 Task: Look for space in Dombóvár, Hungary from 11th June, 2023 to 17th June, 2023 for 1 adult in price range Rs.5000 to Rs.12000. Place can be private room with 1  bedroom having 1 bed and 1 bathroom. Property type can be house, flat, guest house, hotel. Booking option can be shelf check-in. Required host language is English.
Action: Mouse moved to (480, 99)
Screenshot: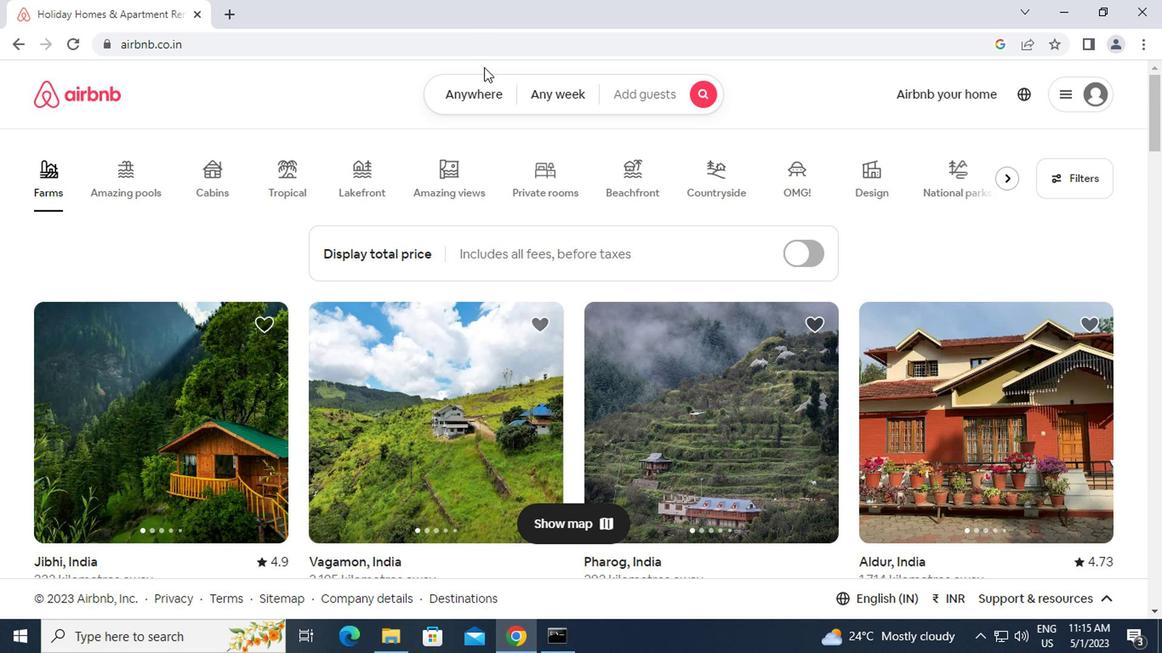 
Action: Mouse pressed left at (480, 99)
Screenshot: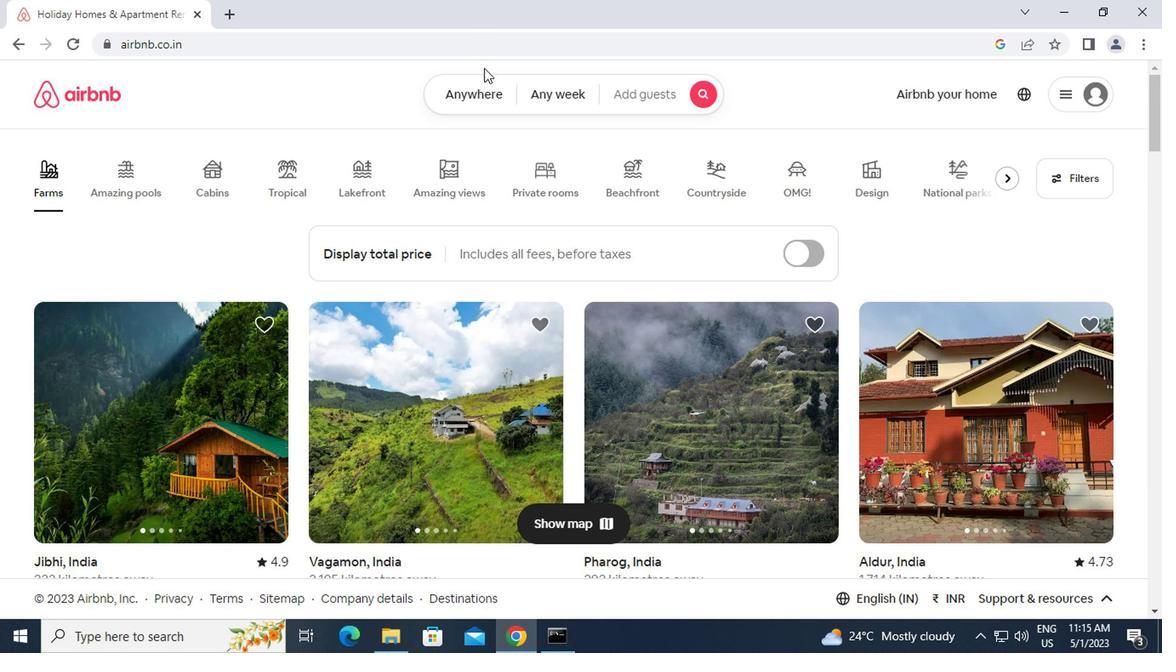 
Action: Mouse moved to (442, 152)
Screenshot: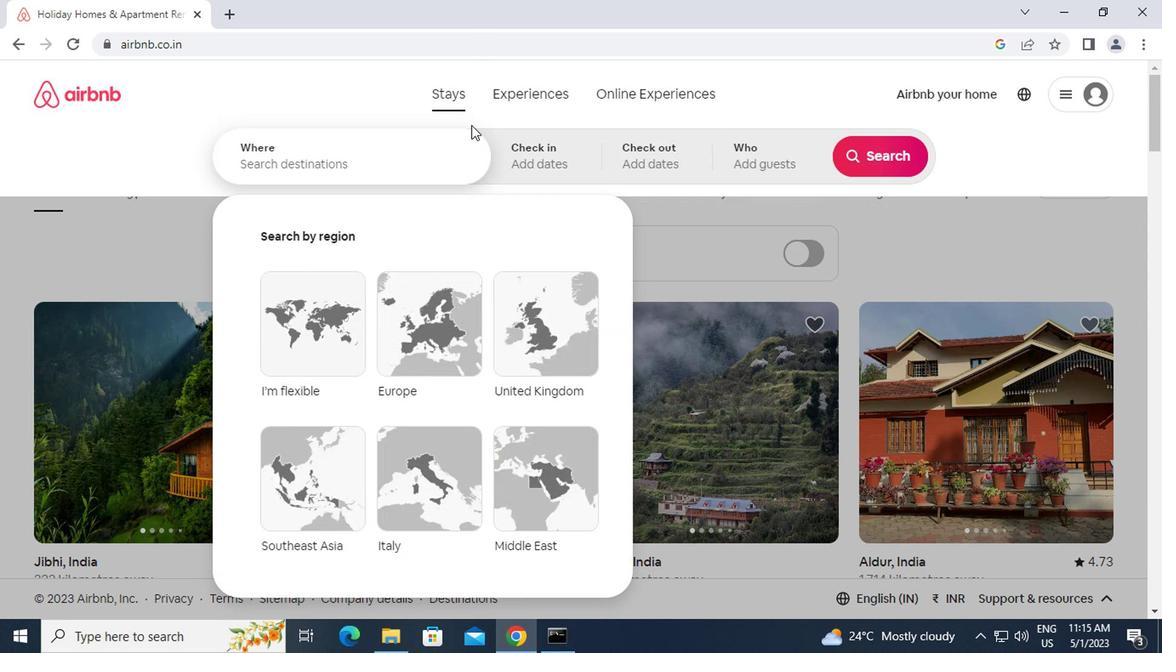 
Action: Mouse pressed left at (442, 152)
Screenshot: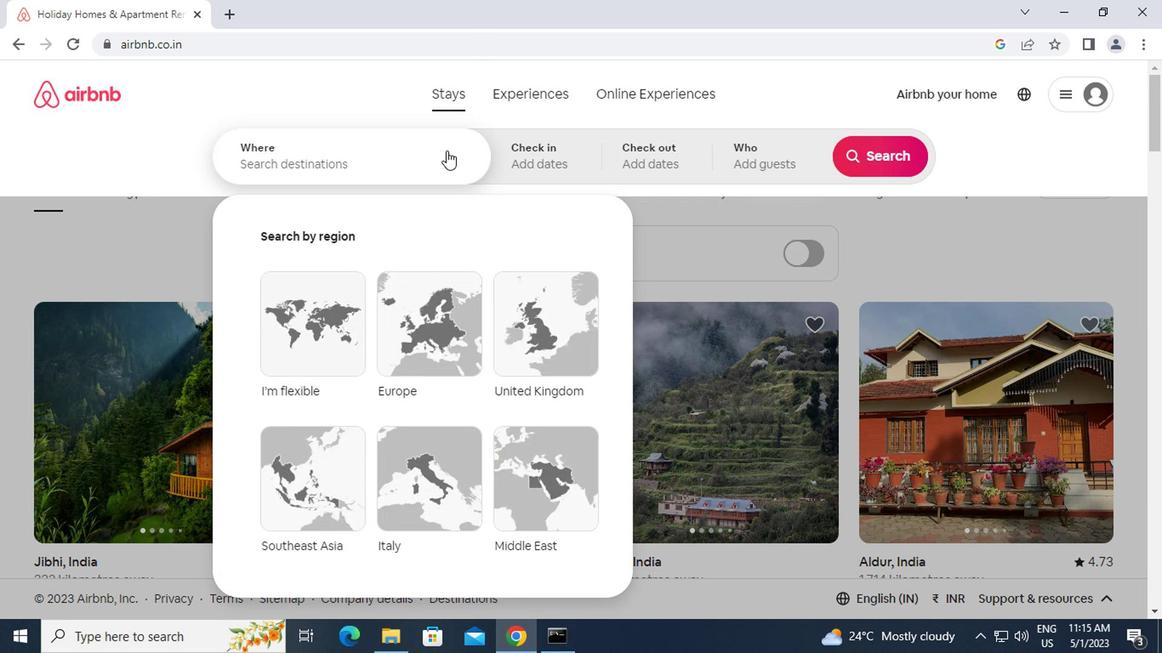 
Action: Key pressed d<Key.caps_lock>ombovar,<Key.space><Key.caps_lock>h<Key.caps_lock>ungary
Screenshot: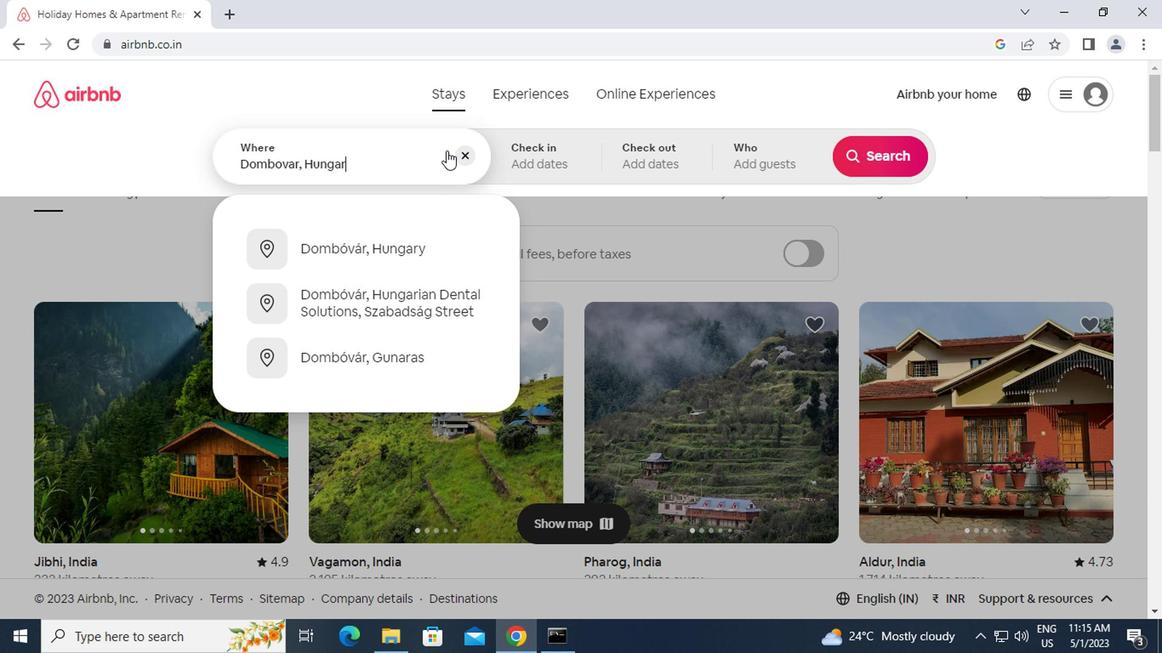 
Action: Mouse moved to (497, 180)
Screenshot: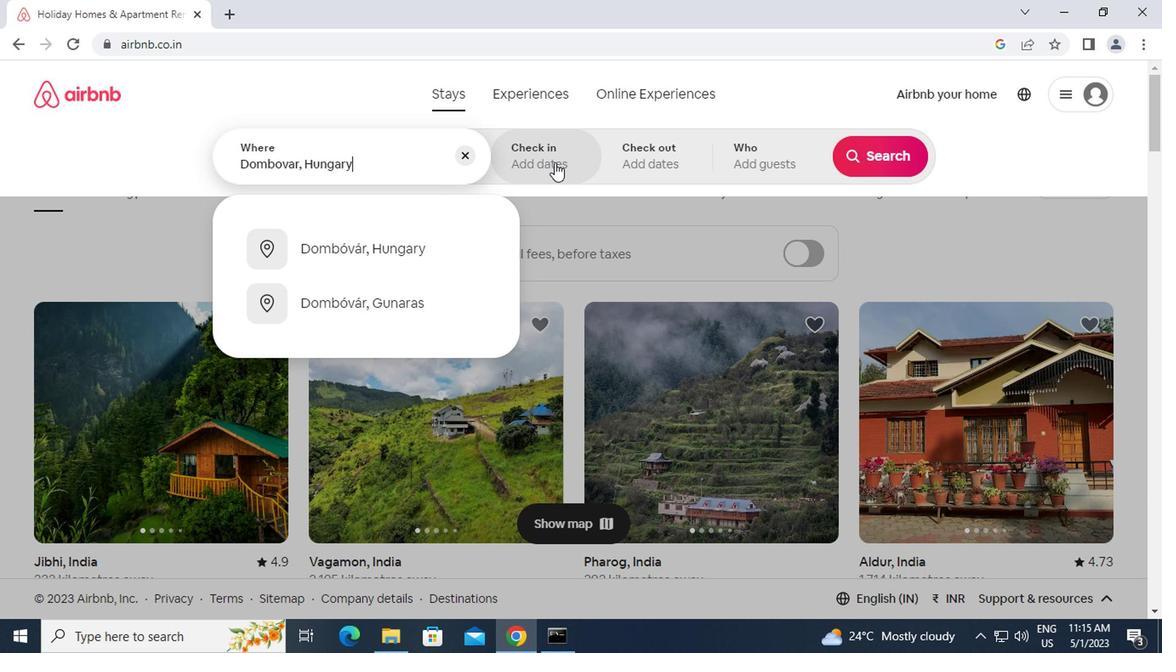 
Action: Key pressed <Key.enter>
Screenshot: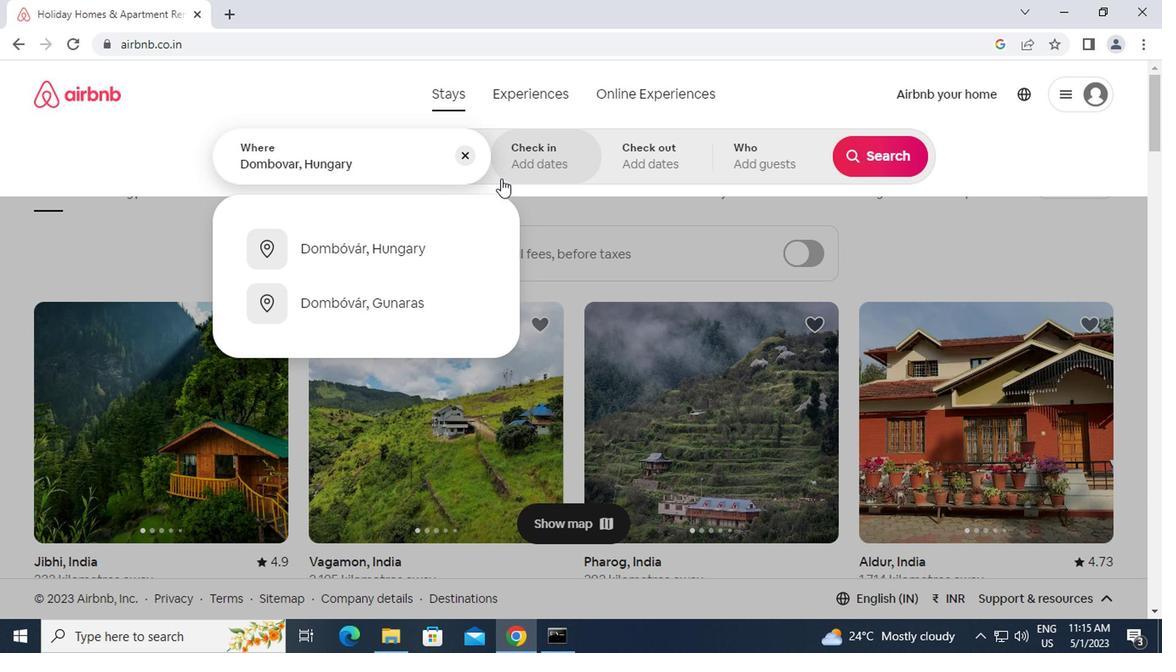 
Action: Mouse moved to (604, 450)
Screenshot: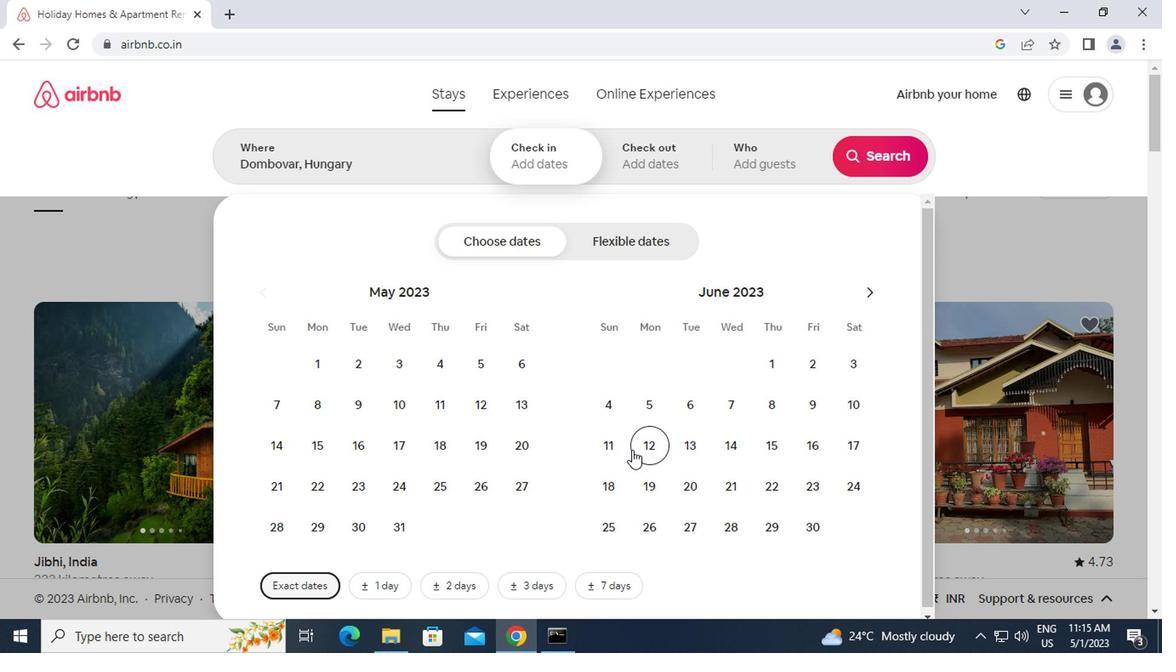 
Action: Mouse pressed left at (604, 450)
Screenshot: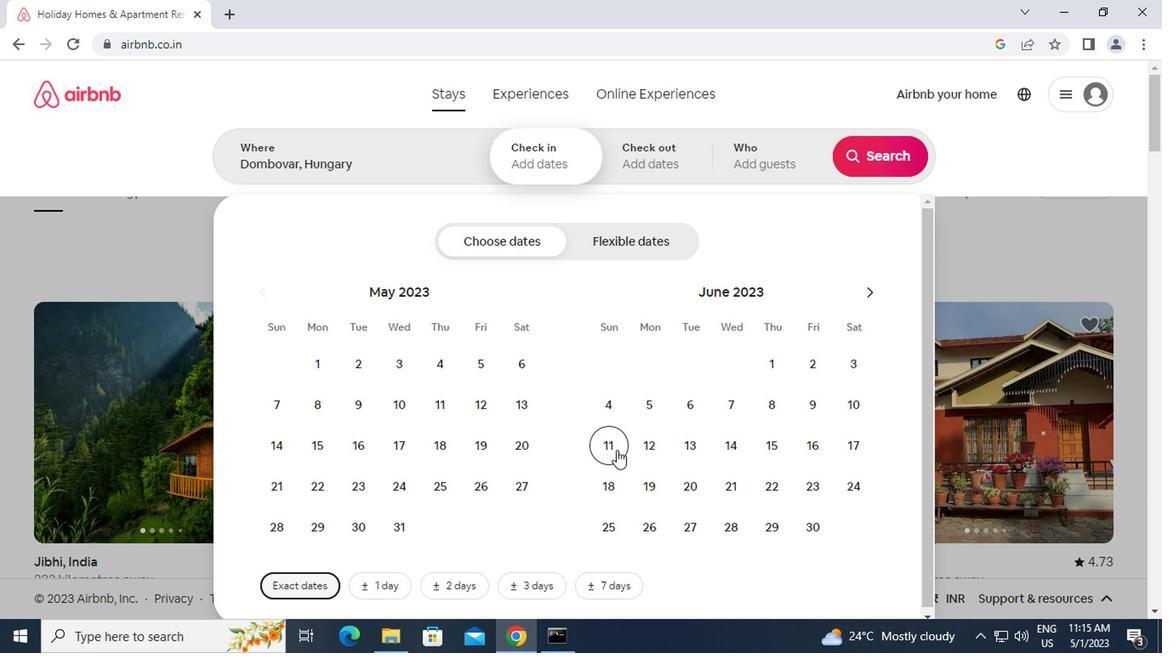 
Action: Mouse moved to (846, 444)
Screenshot: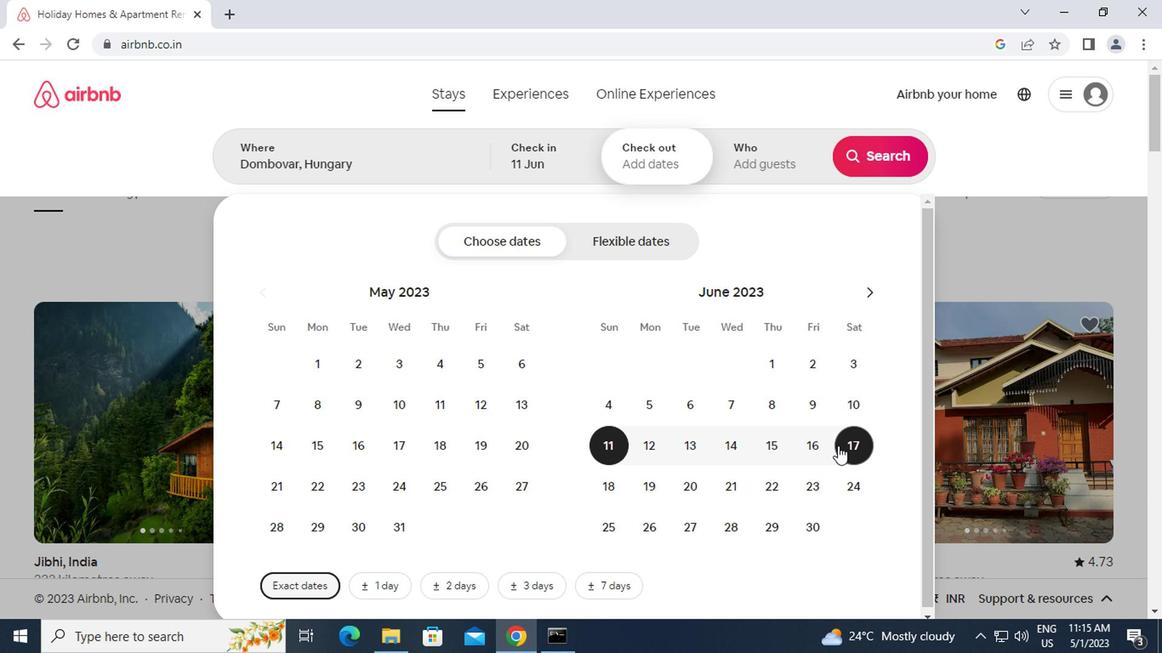 
Action: Mouse pressed left at (846, 444)
Screenshot: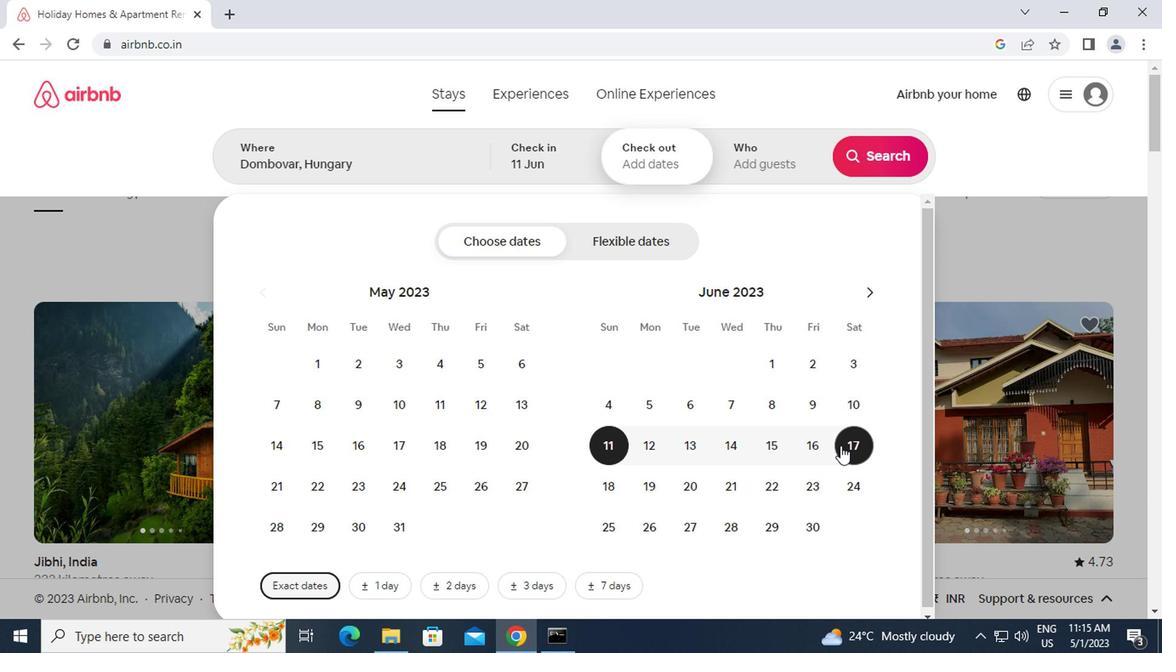 
Action: Mouse moved to (772, 141)
Screenshot: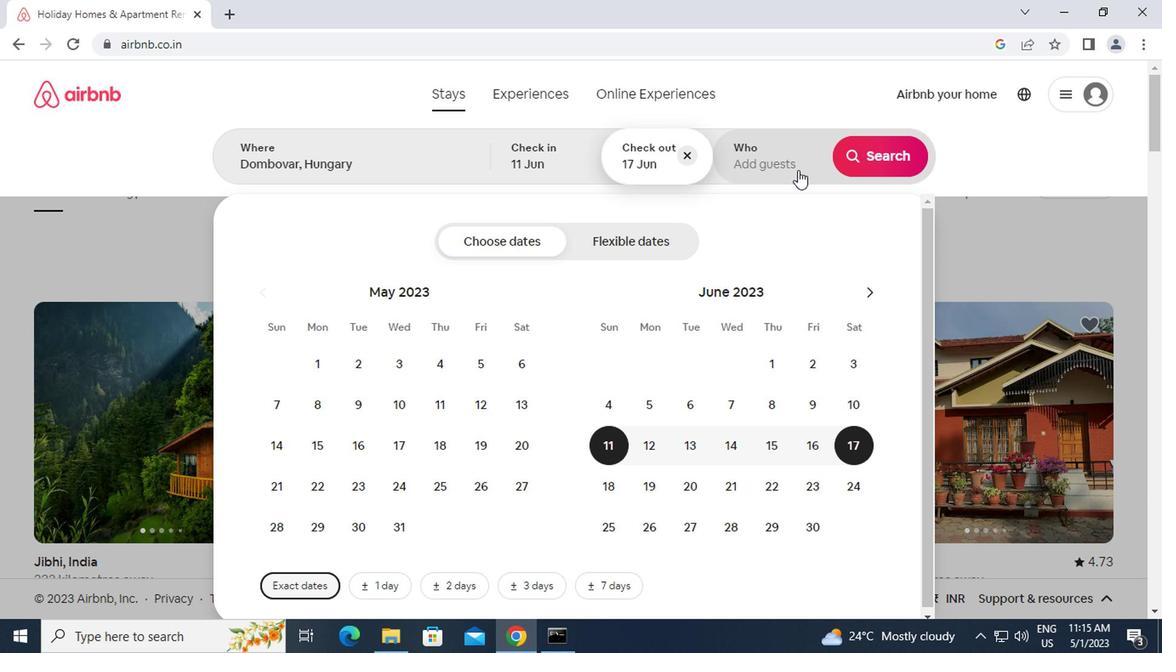 
Action: Mouse pressed left at (772, 141)
Screenshot: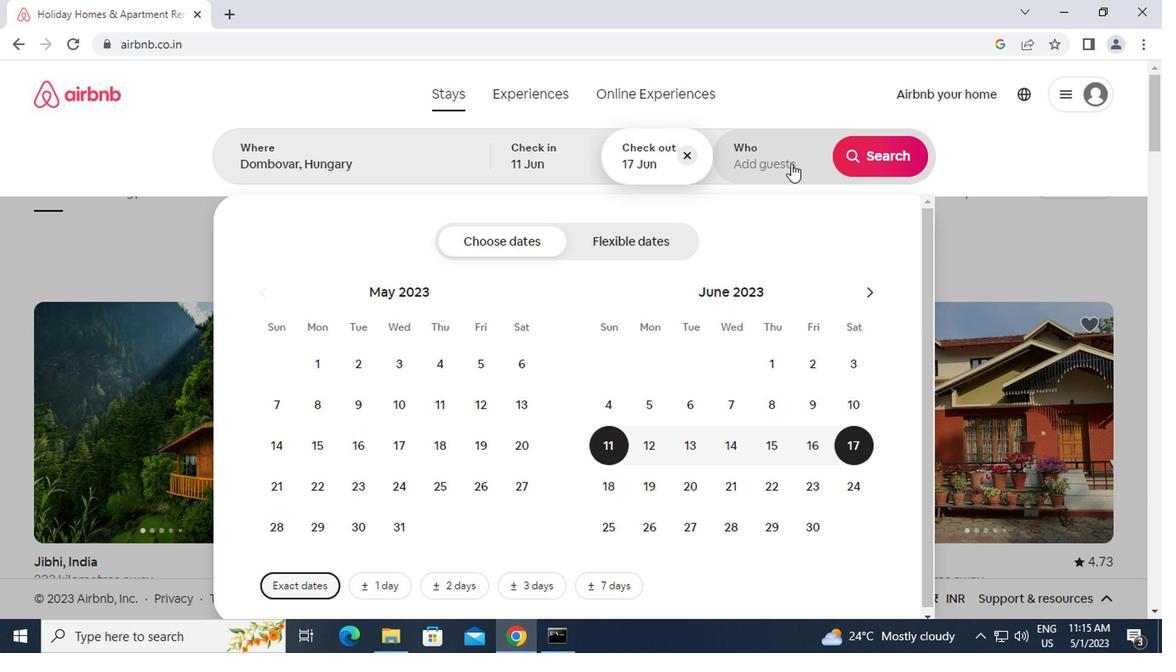 
Action: Mouse moved to (888, 241)
Screenshot: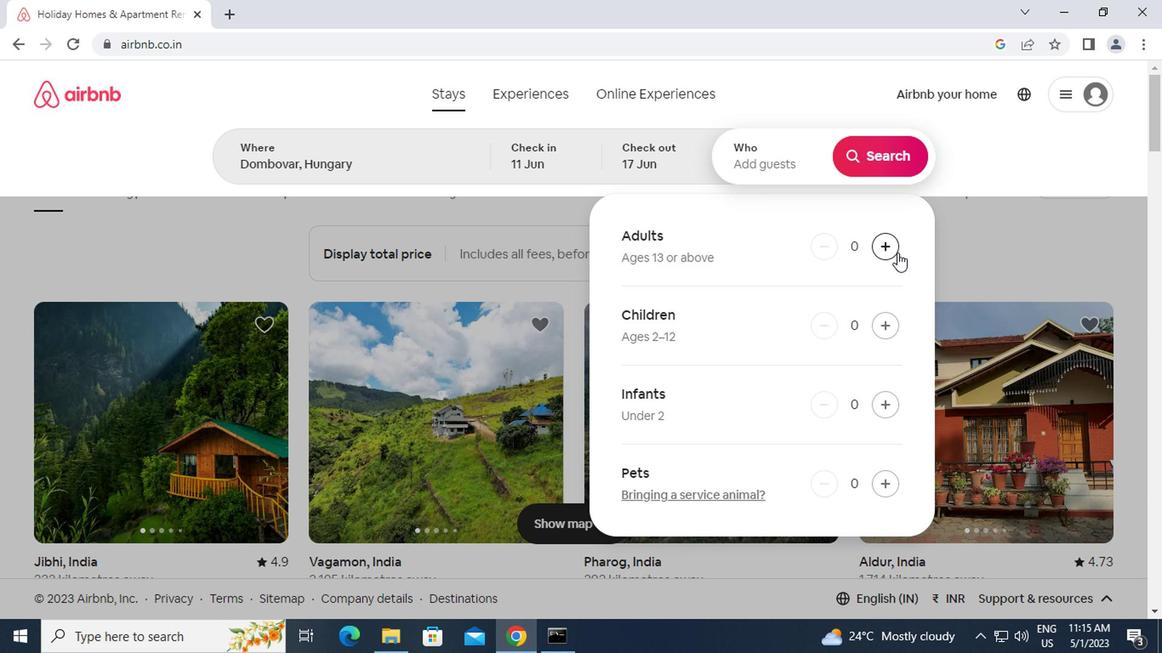 
Action: Mouse pressed left at (888, 241)
Screenshot: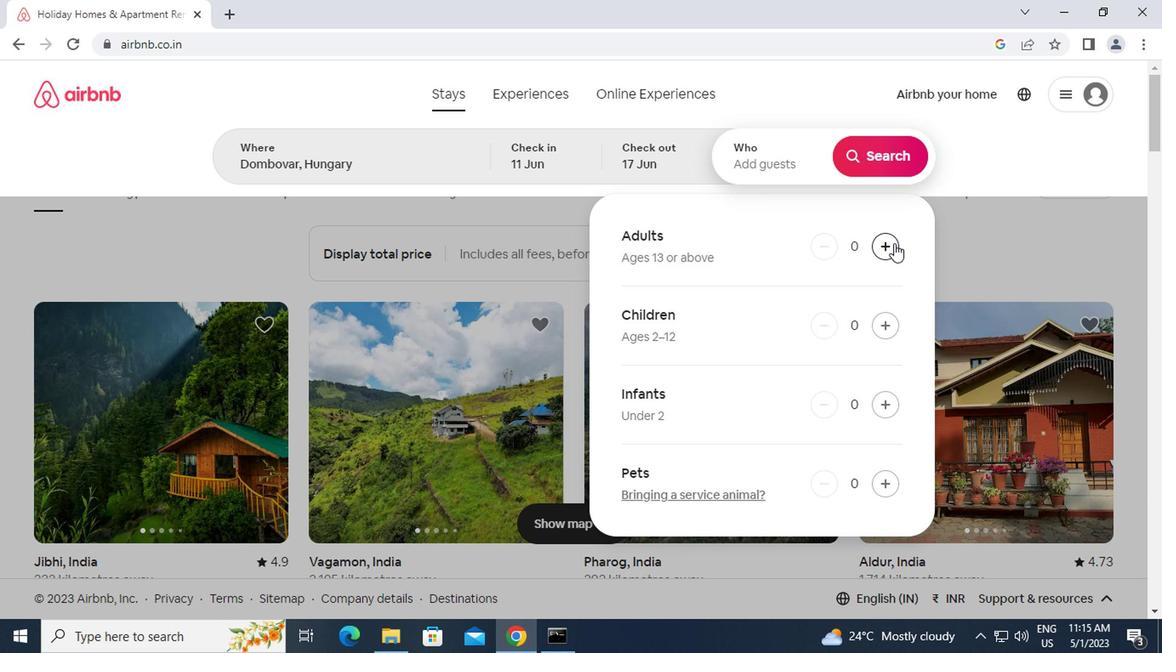 
Action: Mouse moved to (886, 161)
Screenshot: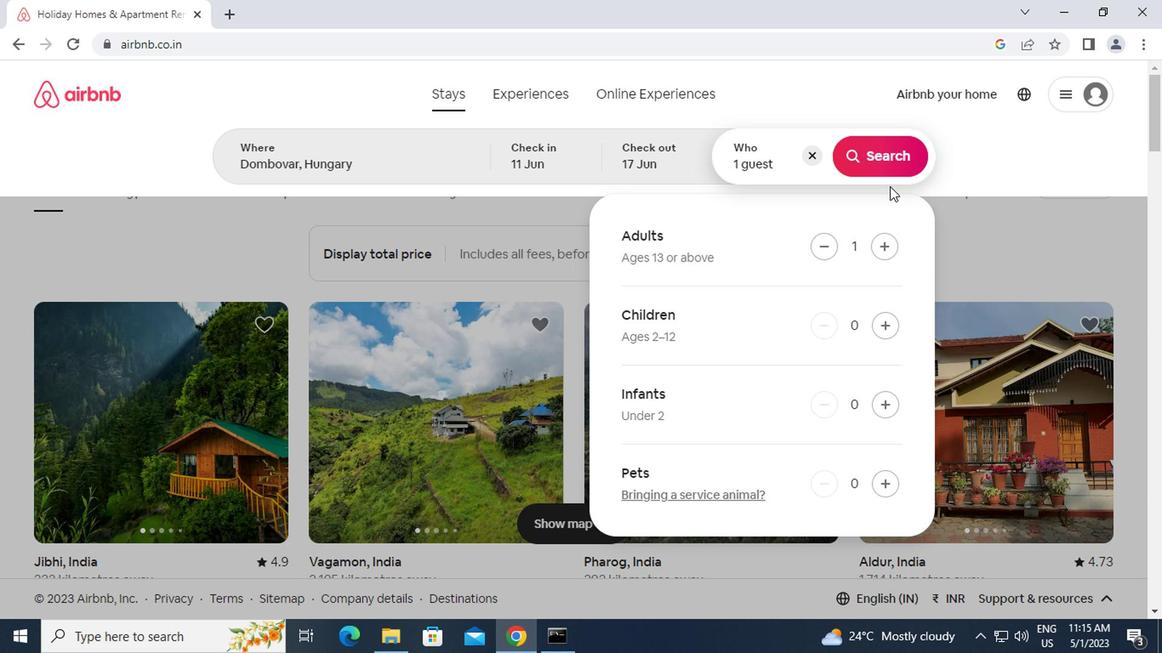 
Action: Mouse pressed left at (886, 161)
Screenshot: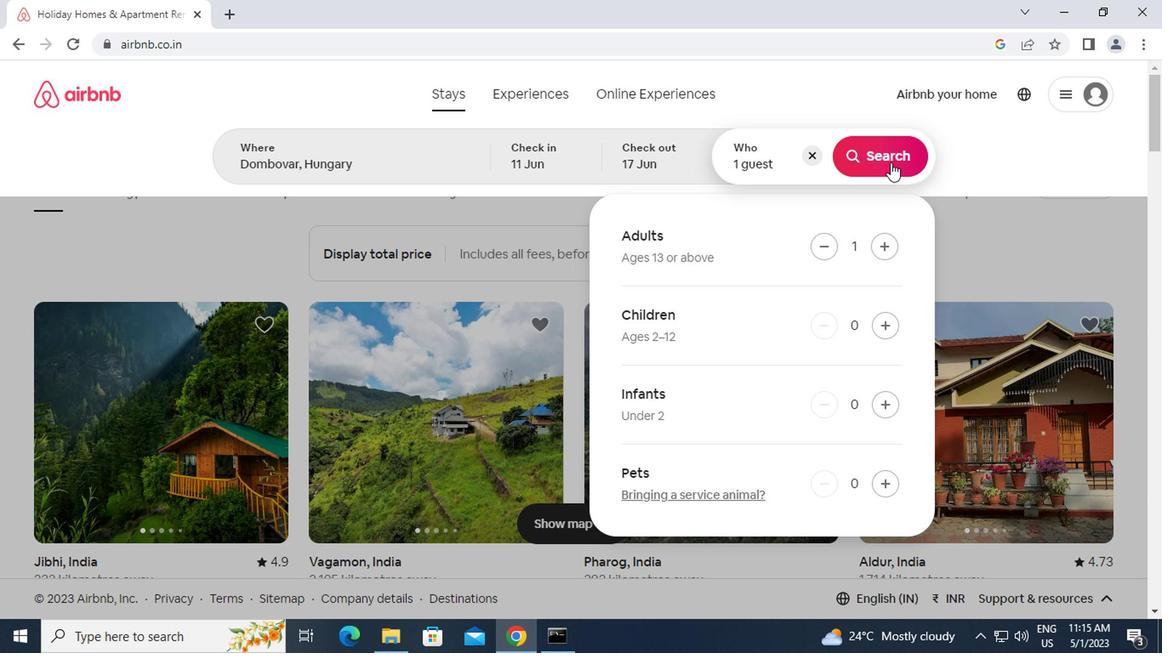 
Action: Mouse moved to (1087, 164)
Screenshot: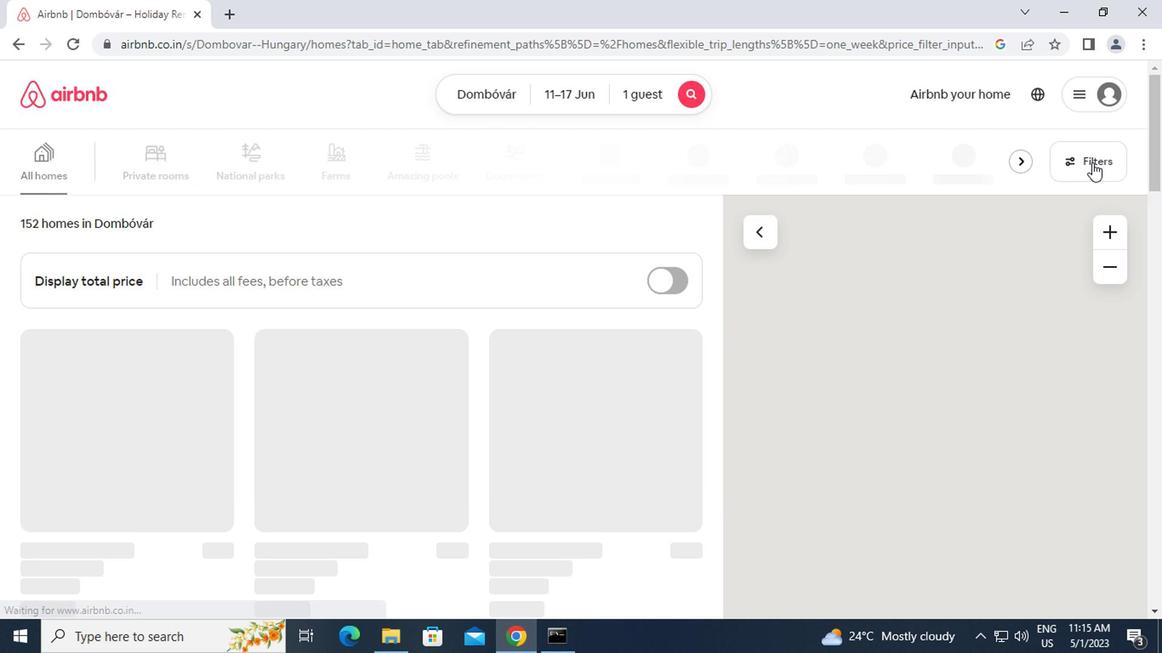 
Action: Mouse pressed left at (1087, 164)
Screenshot: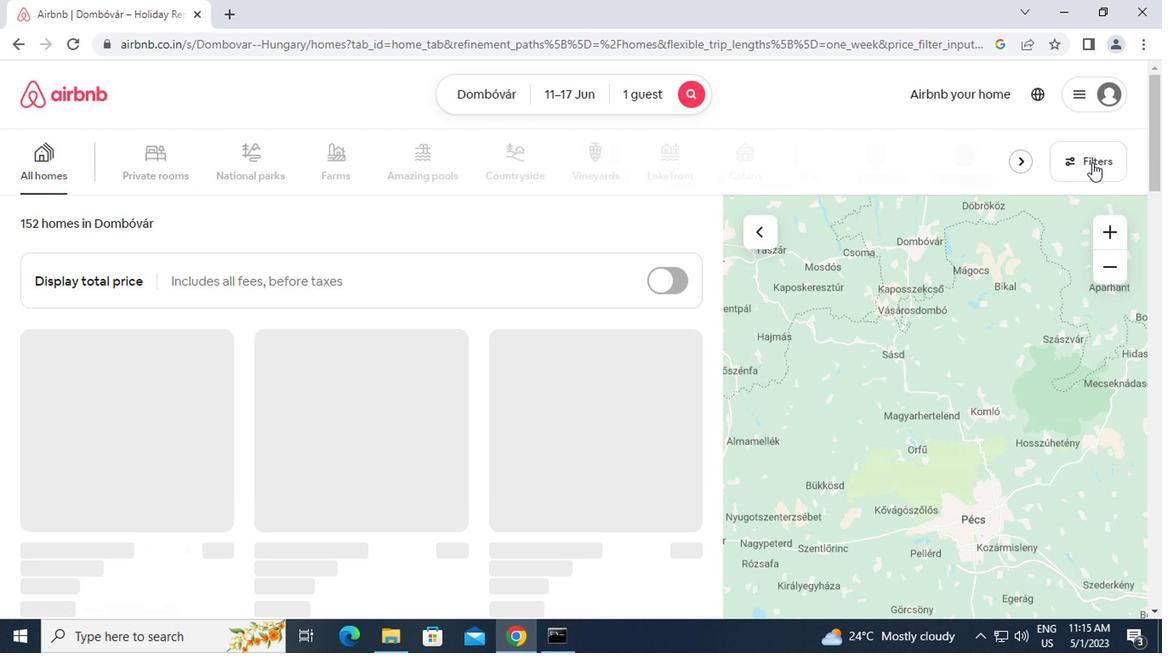 
Action: Mouse moved to (354, 371)
Screenshot: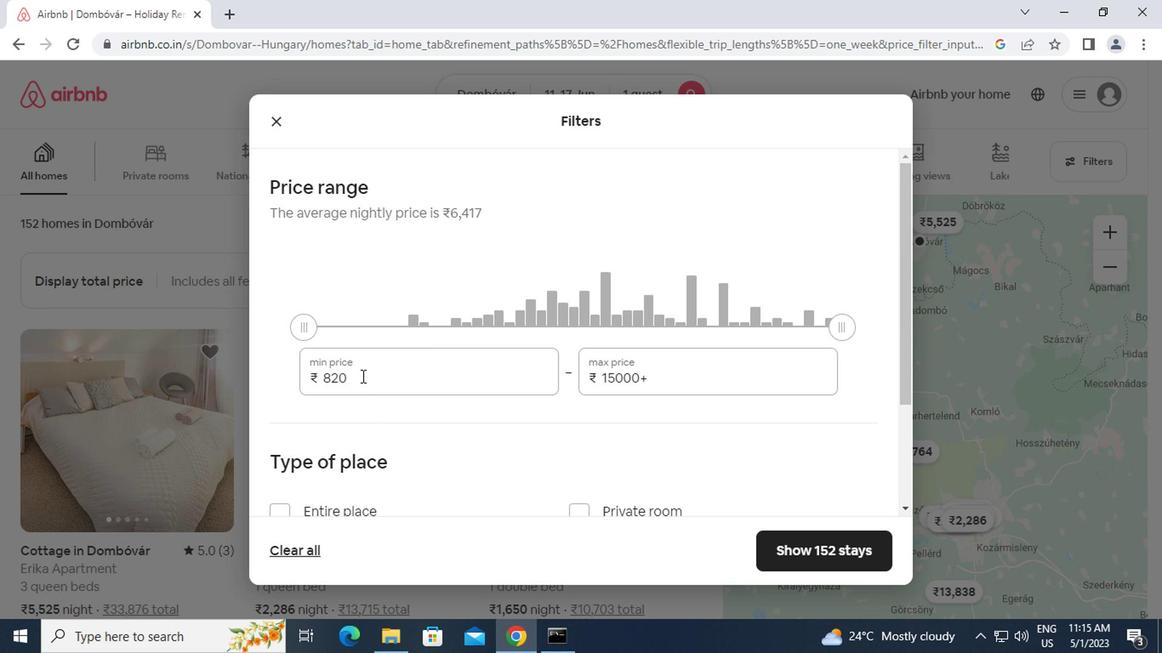 
Action: Mouse pressed left at (354, 371)
Screenshot: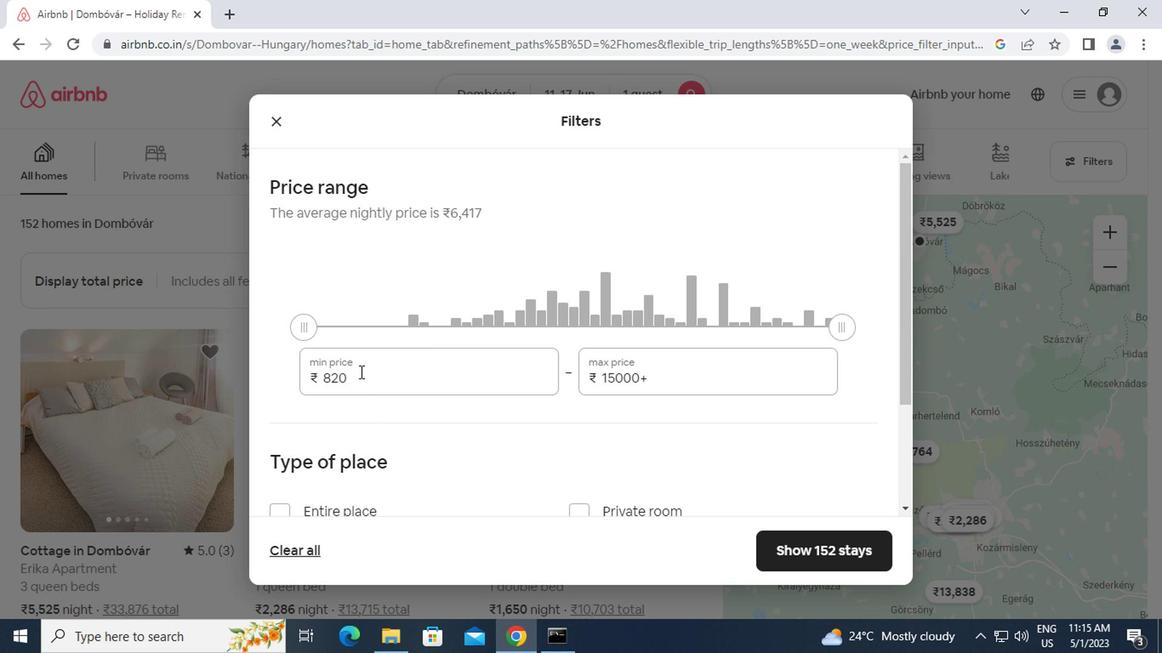 
Action: Mouse moved to (293, 380)
Screenshot: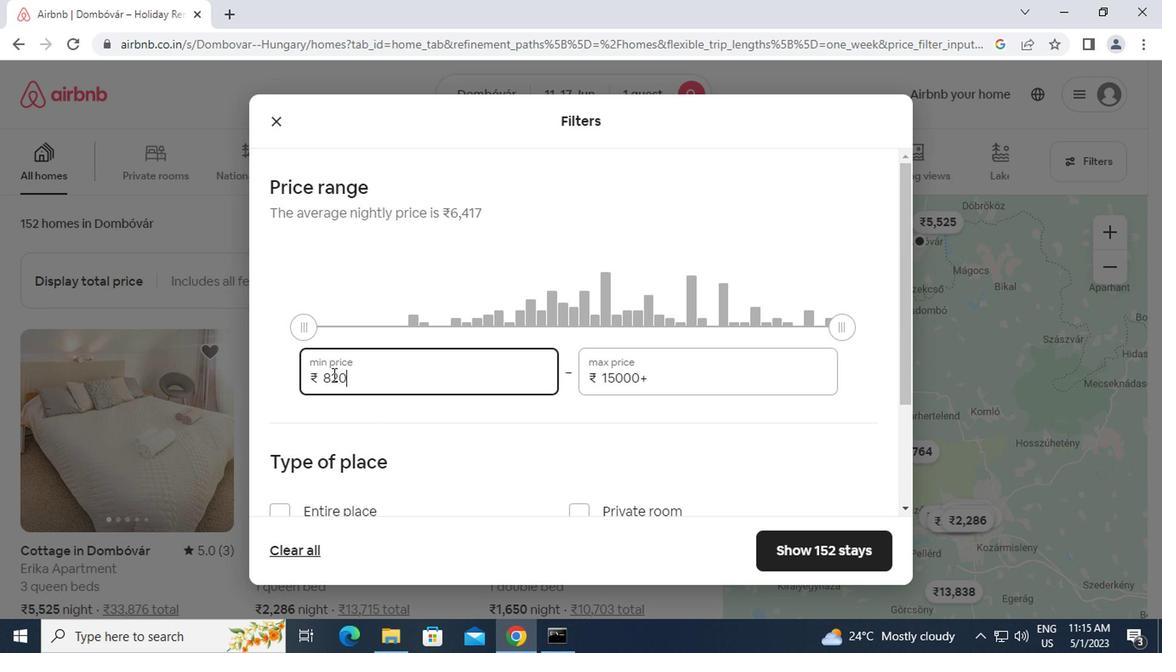 
Action: Key pressed 5000<Key.tab><Key.backspace><Key.backspace><Key.backspace><Key.backspace><Key.backspace><Key.backspace><Key.backspace><Key.backspace><Key.backspace><Key.backspace><Key.backspace><Key.backspace><Key.backspace><Key.backspace><Key.backspace>12000
Screenshot: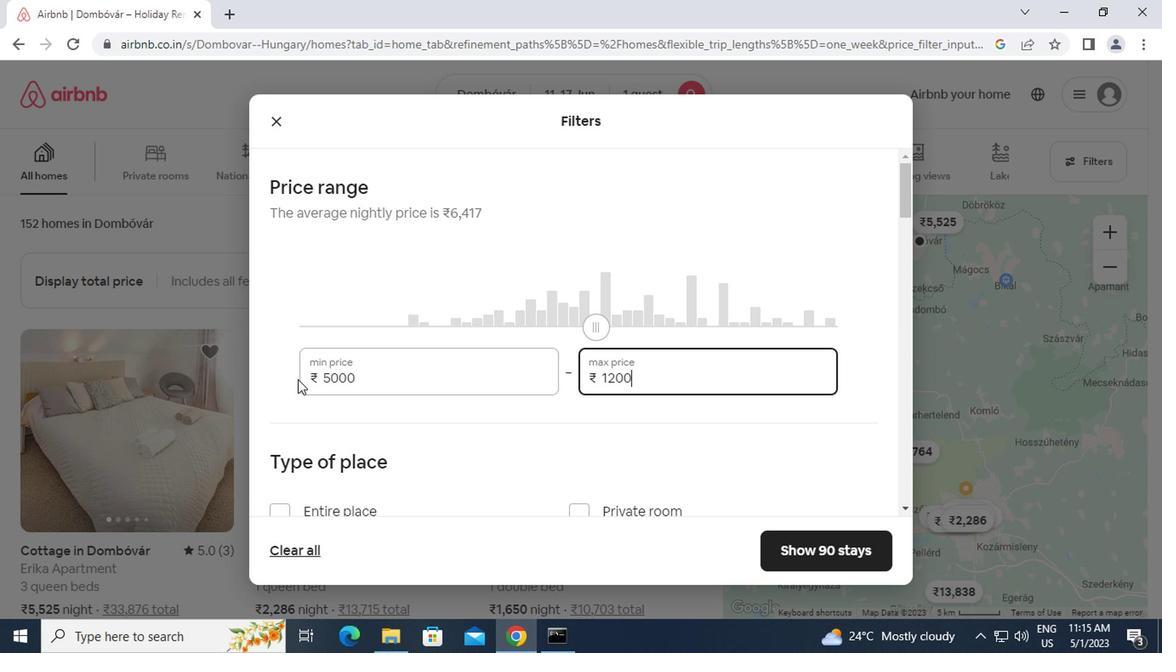 
Action: Mouse moved to (297, 405)
Screenshot: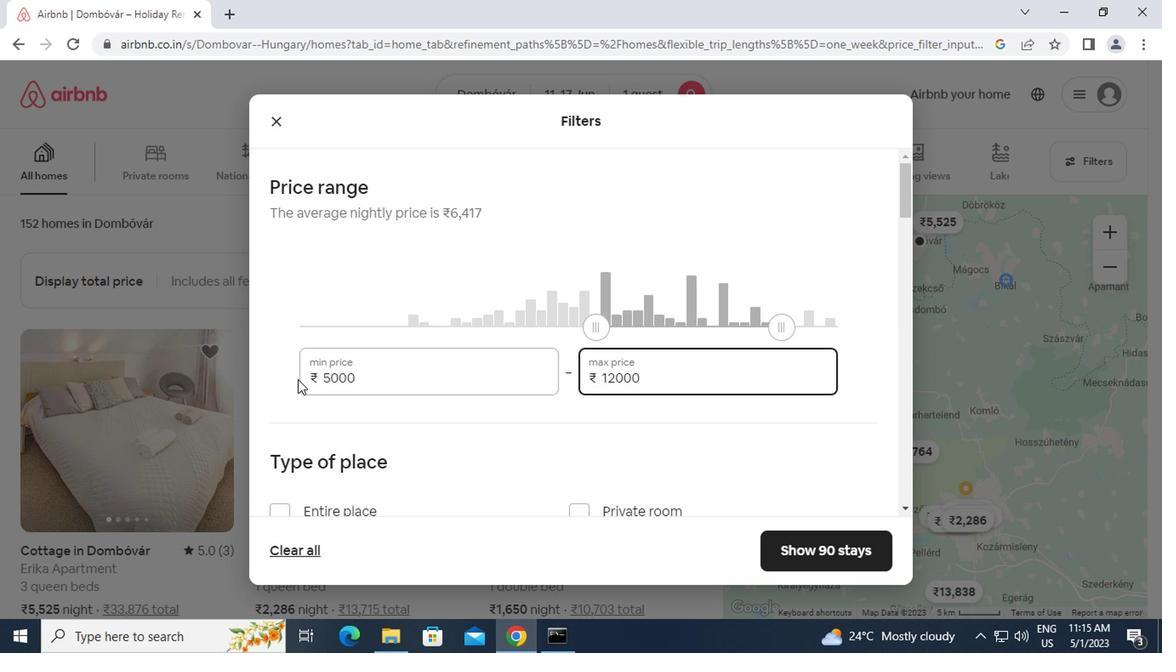 
Action: Mouse scrolled (297, 404) with delta (0, 0)
Screenshot: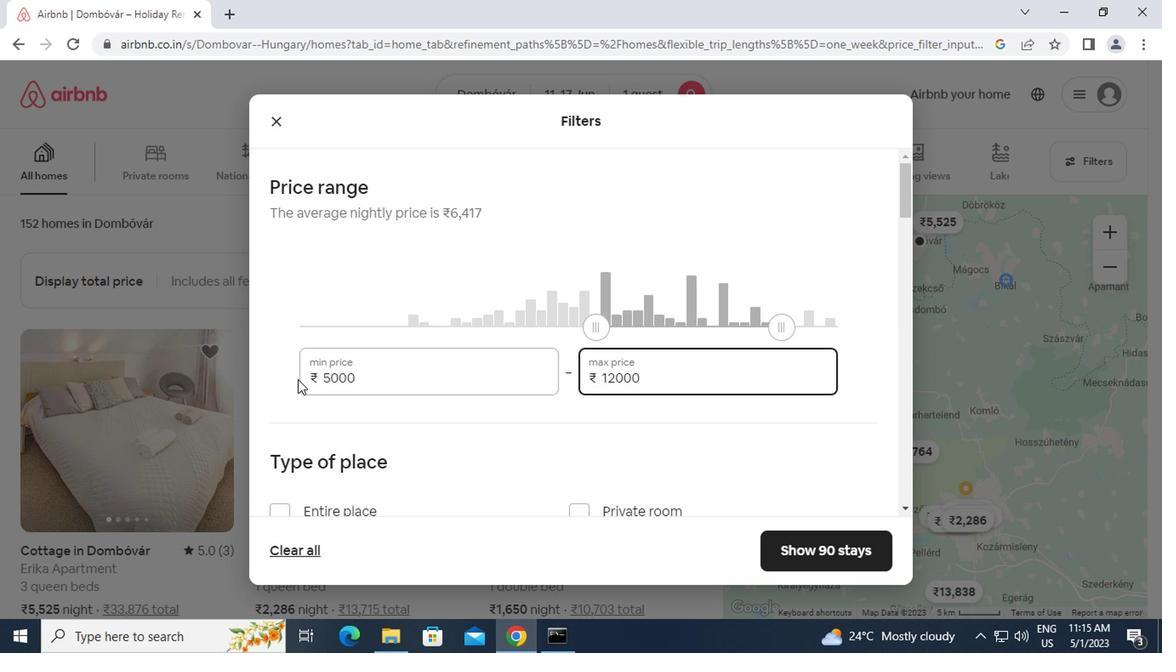 
Action: Mouse moved to (305, 426)
Screenshot: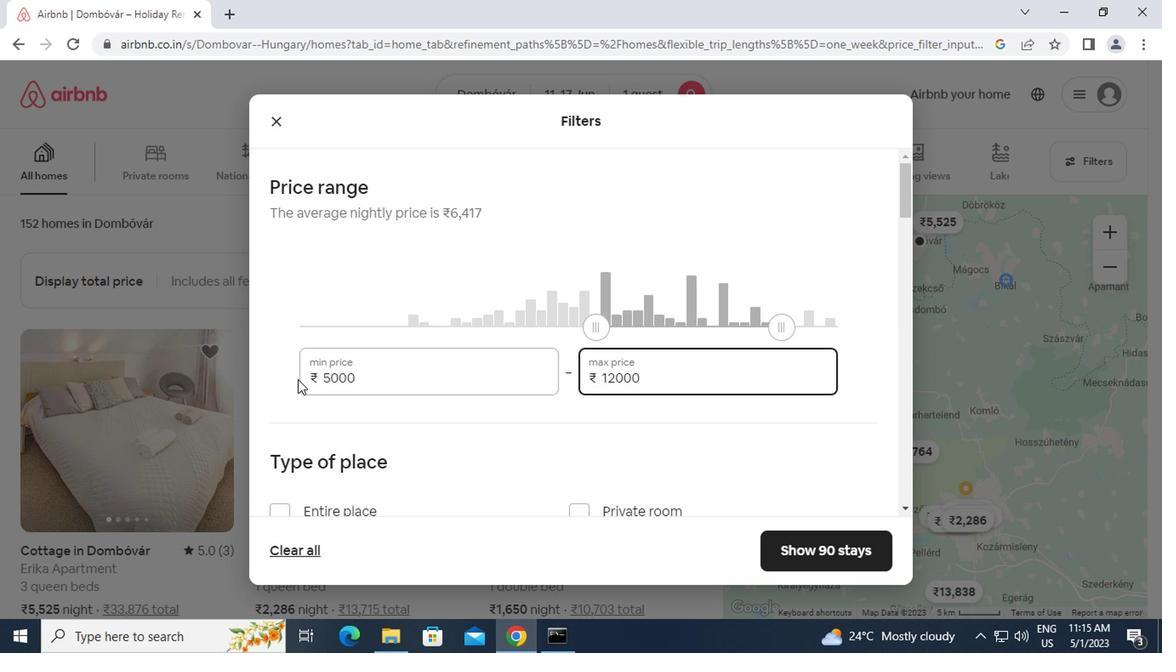 
Action: Mouse scrolled (305, 424) with delta (0, -1)
Screenshot: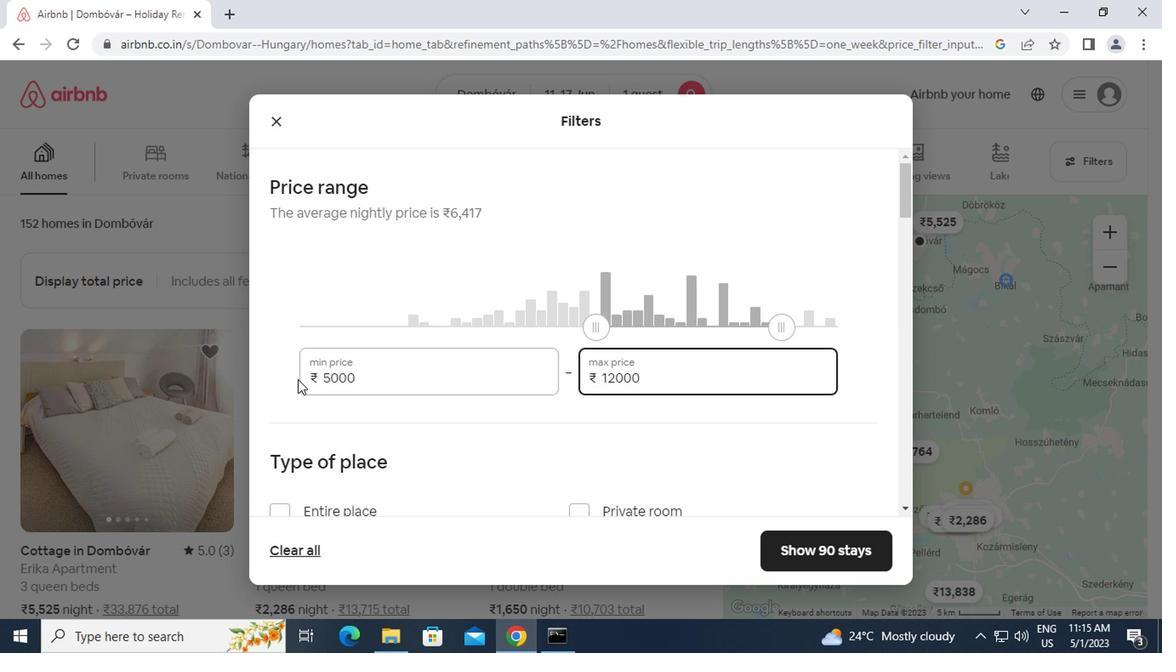 
Action: Mouse moved to (574, 350)
Screenshot: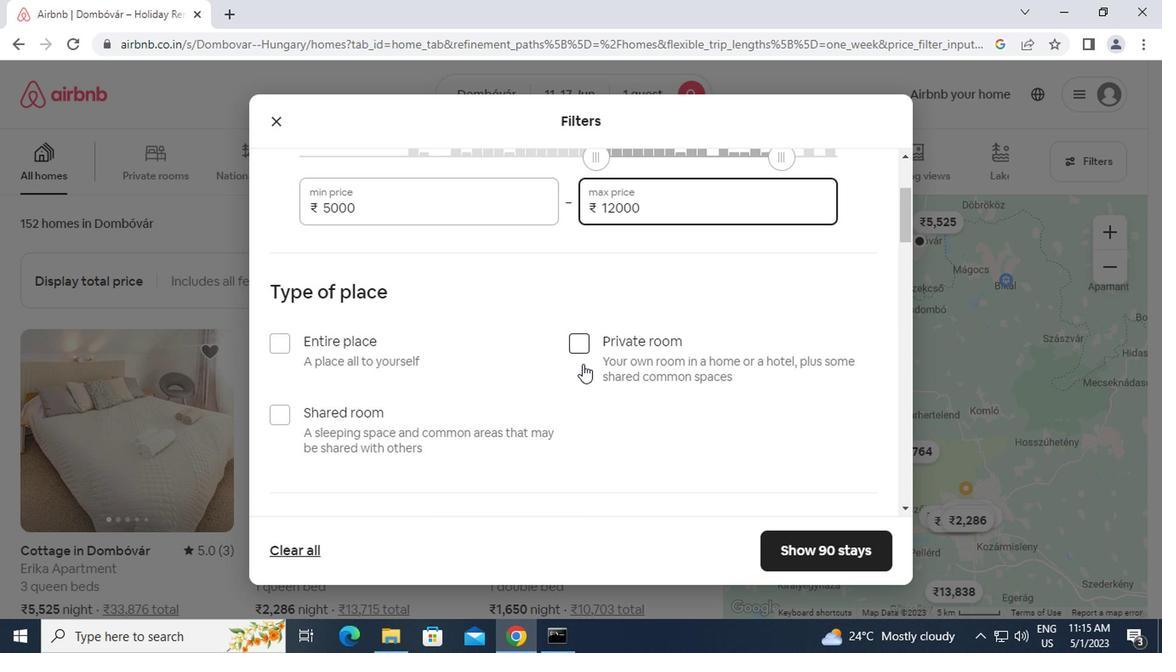 
Action: Mouse pressed left at (574, 350)
Screenshot: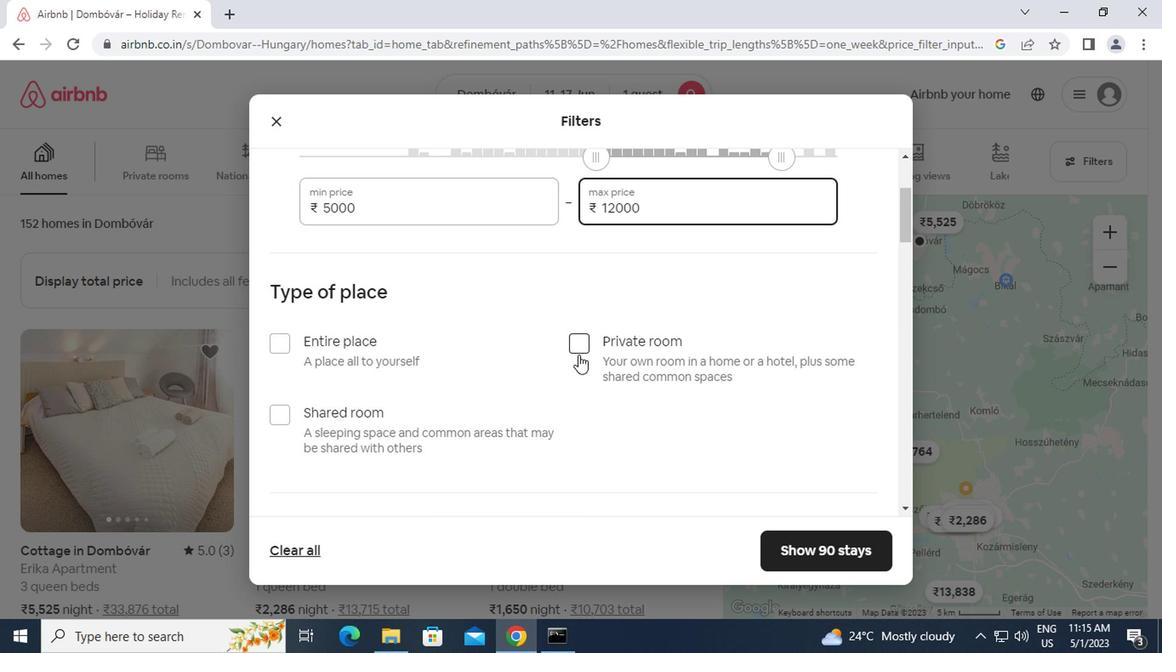 
Action: Mouse moved to (563, 371)
Screenshot: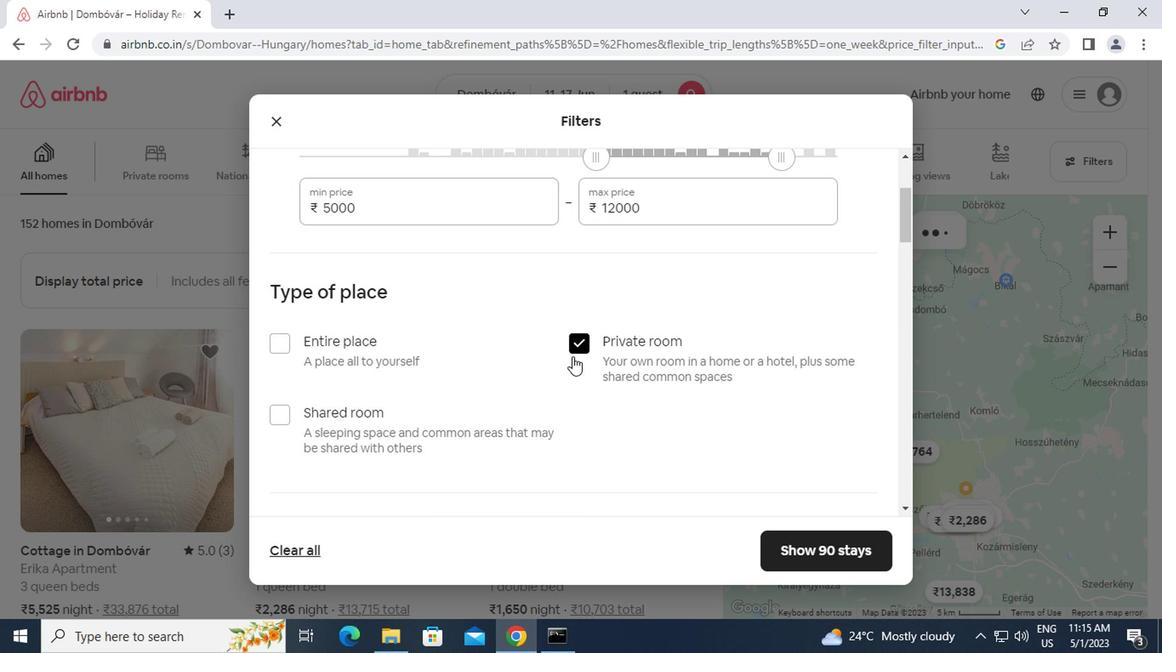 
Action: Mouse scrolled (563, 371) with delta (0, 0)
Screenshot: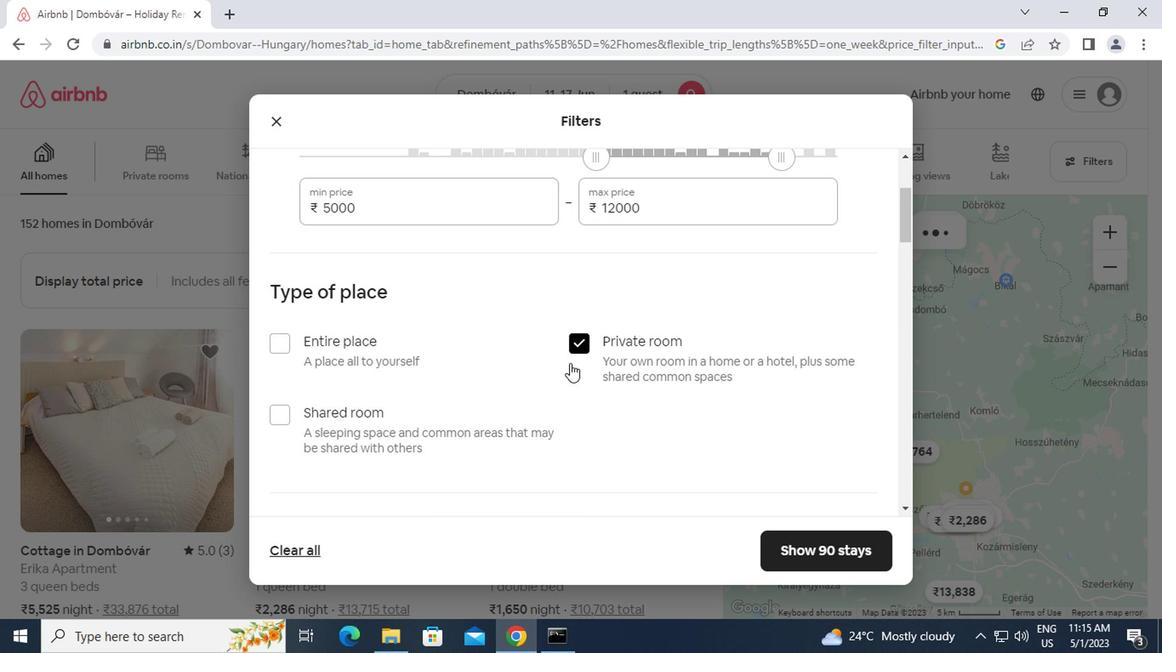 
Action: Mouse moved to (562, 373)
Screenshot: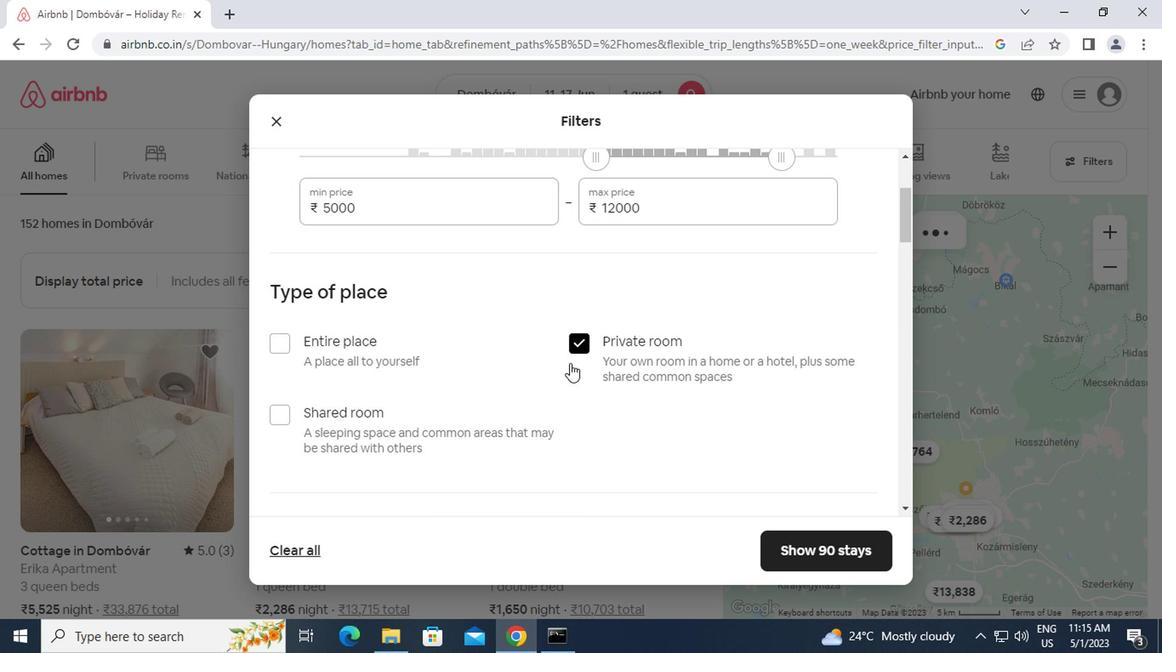 
Action: Mouse scrolled (562, 372) with delta (0, -1)
Screenshot: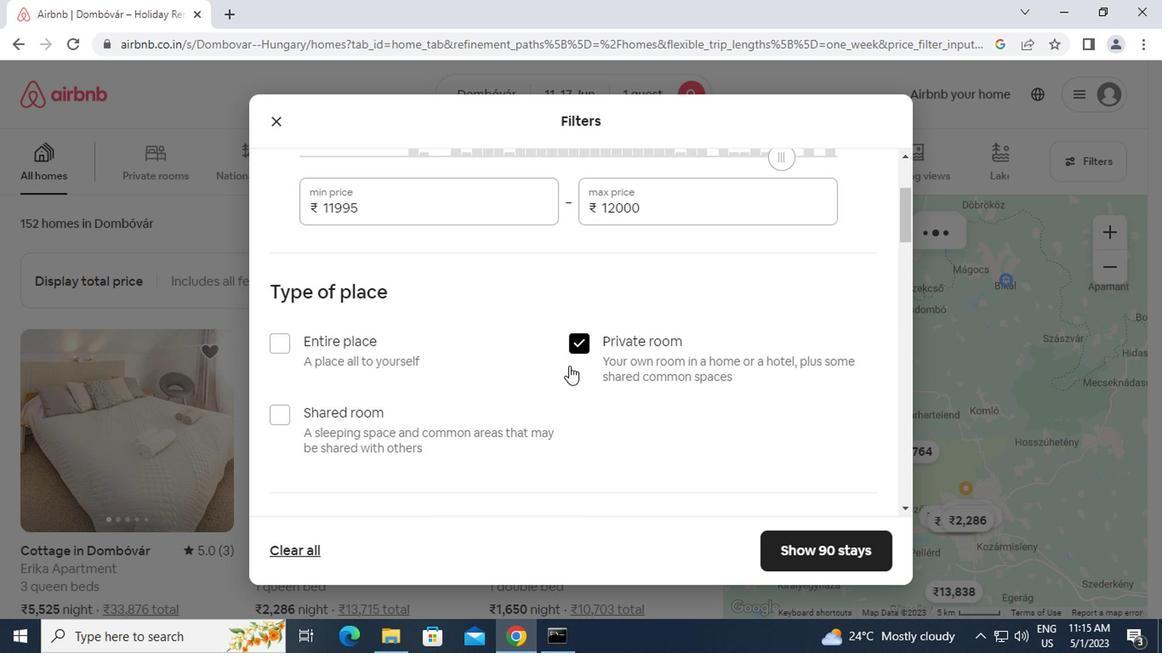 
Action: Mouse scrolled (562, 372) with delta (0, -1)
Screenshot: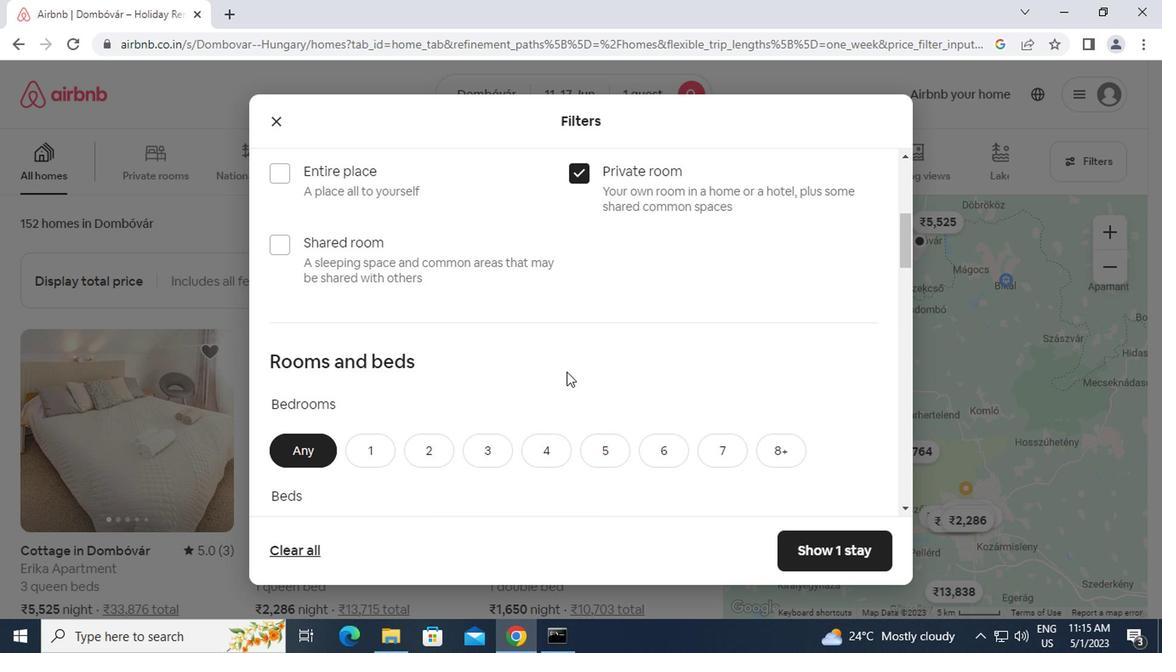 
Action: Mouse scrolled (562, 372) with delta (0, -1)
Screenshot: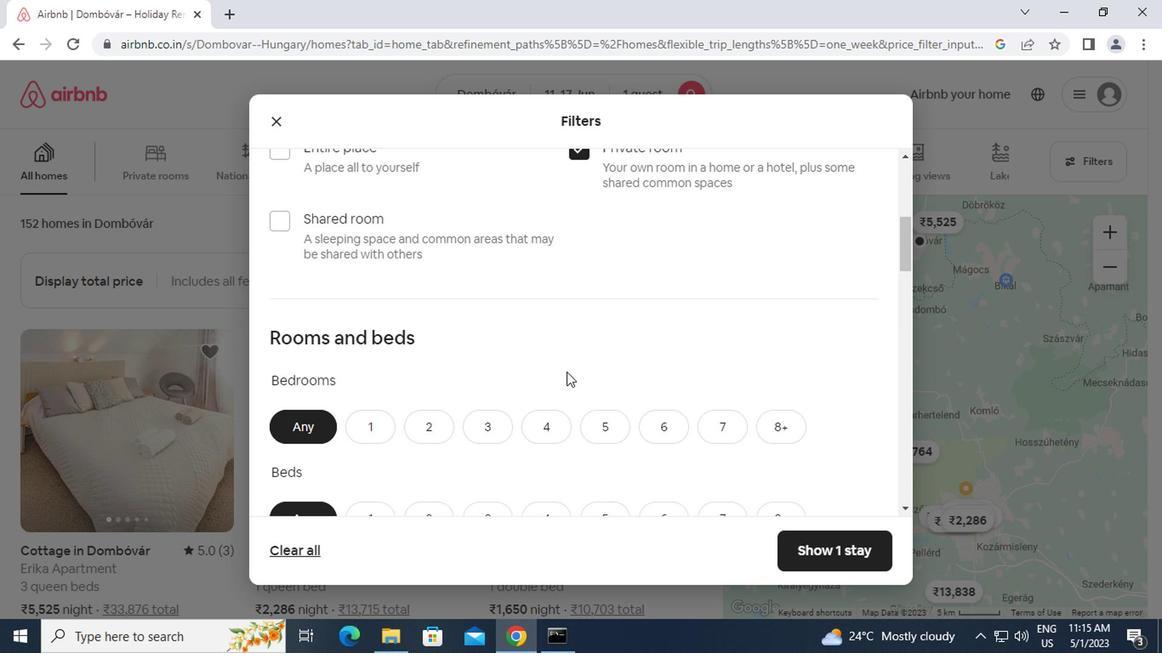 
Action: Mouse moved to (543, 374)
Screenshot: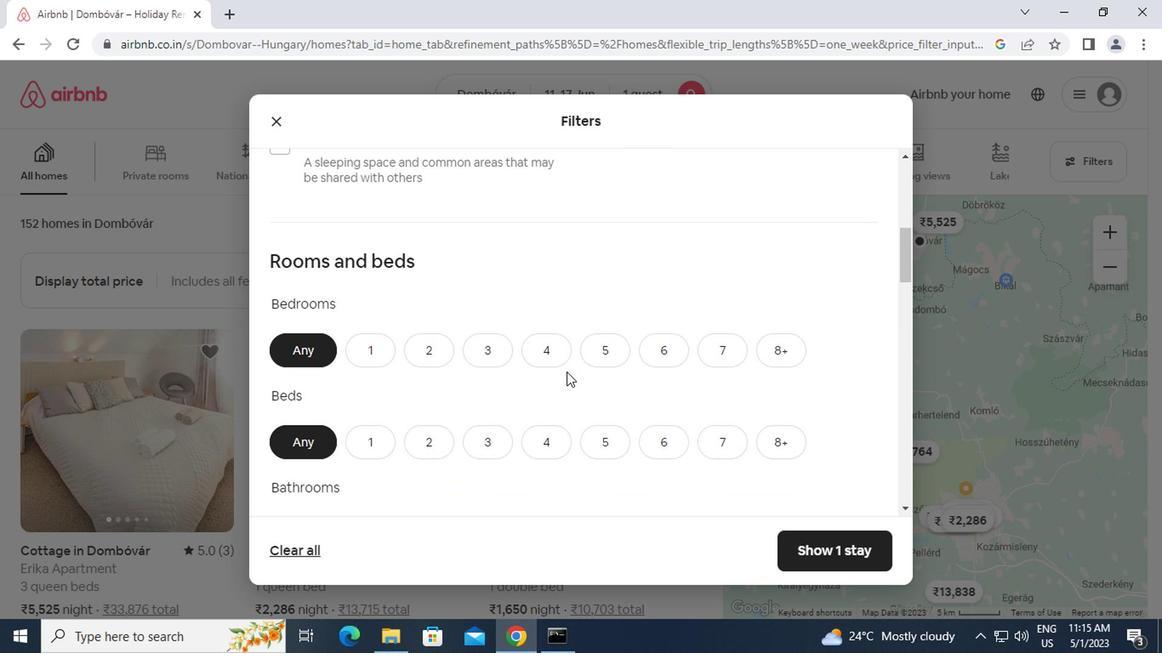 
Action: Mouse scrolled (543, 375) with delta (0, 1)
Screenshot: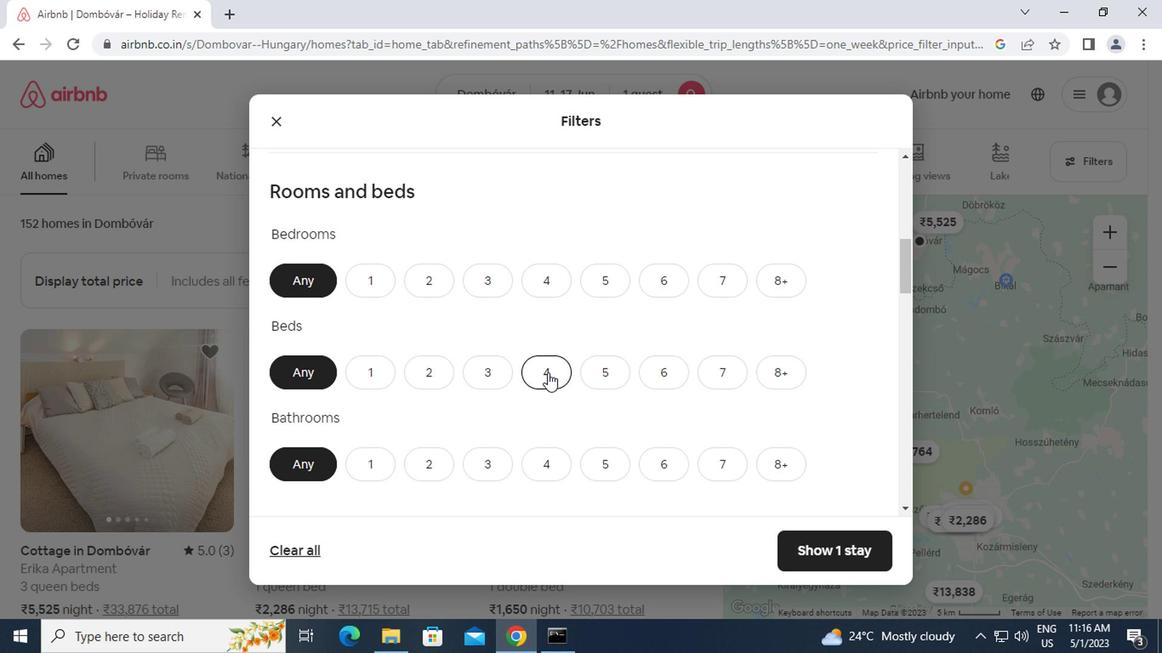 
Action: Mouse scrolled (543, 375) with delta (0, 1)
Screenshot: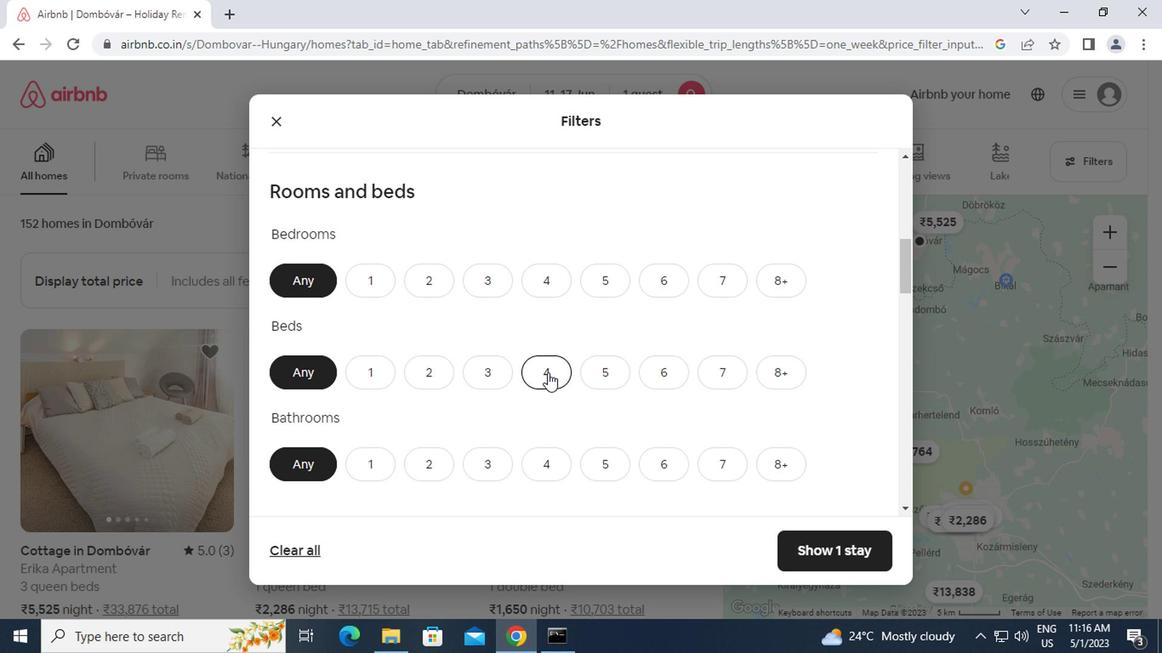 
Action: Mouse moved to (477, 376)
Screenshot: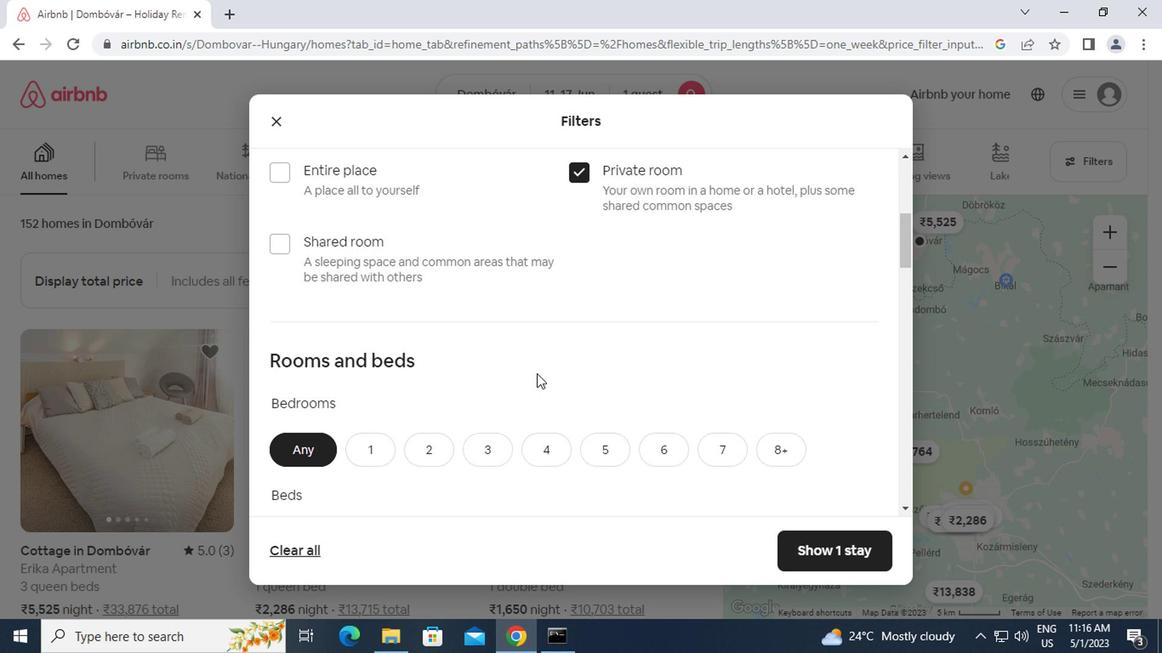 
Action: Mouse scrolled (477, 375) with delta (0, 0)
Screenshot: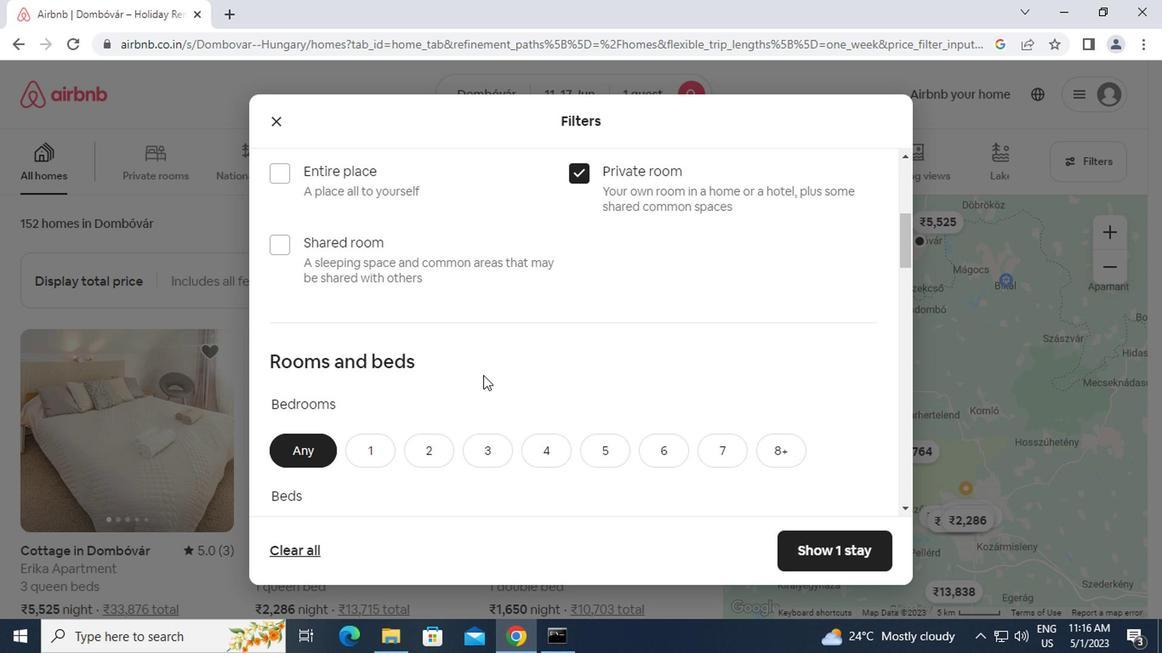 
Action: Mouse moved to (476, 376)
Screenshot: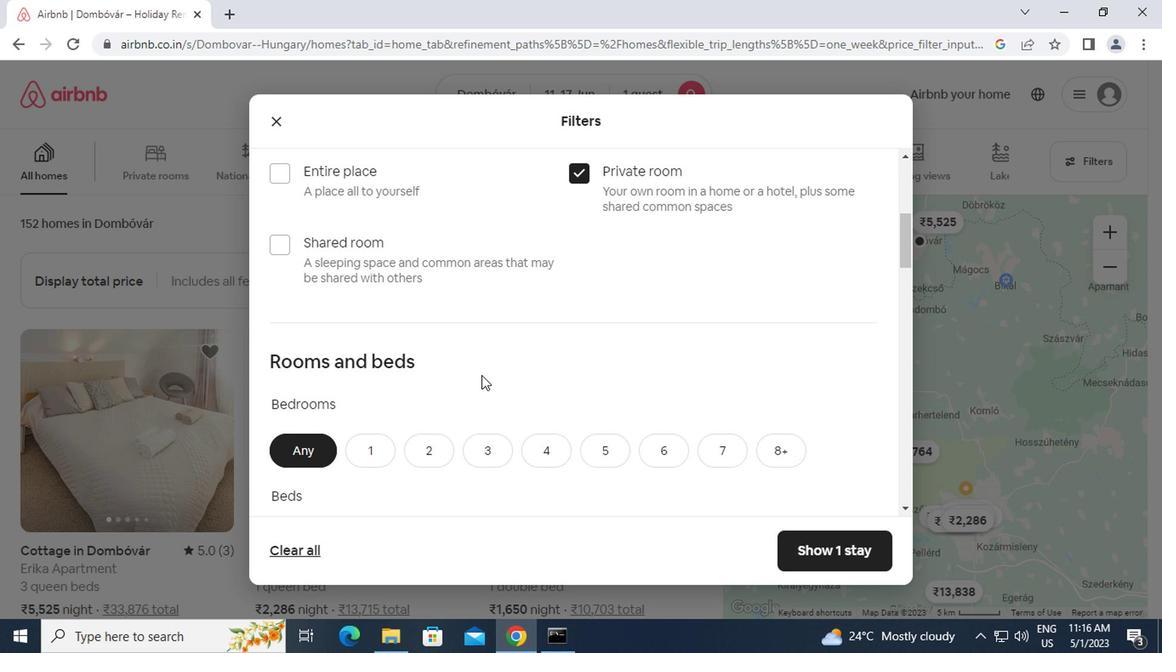 
Action: Mouse scrolled (476, 375) with delta (0, 0)
Screenshot: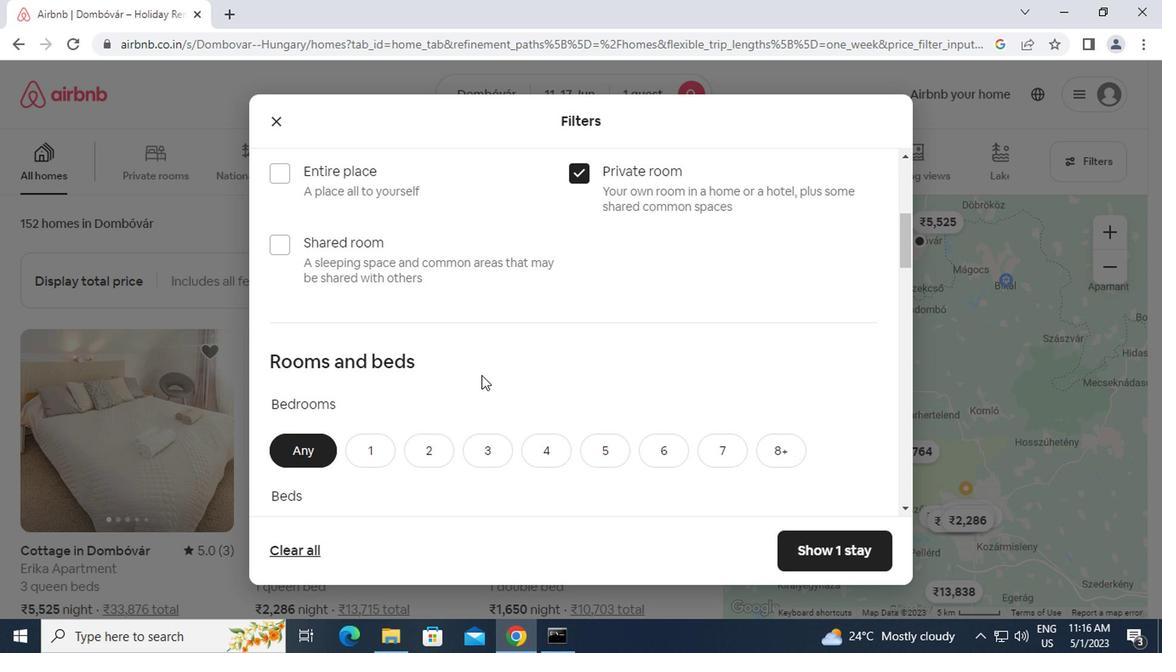 
Action: Mouse moved to (358, 285)
Screenshot: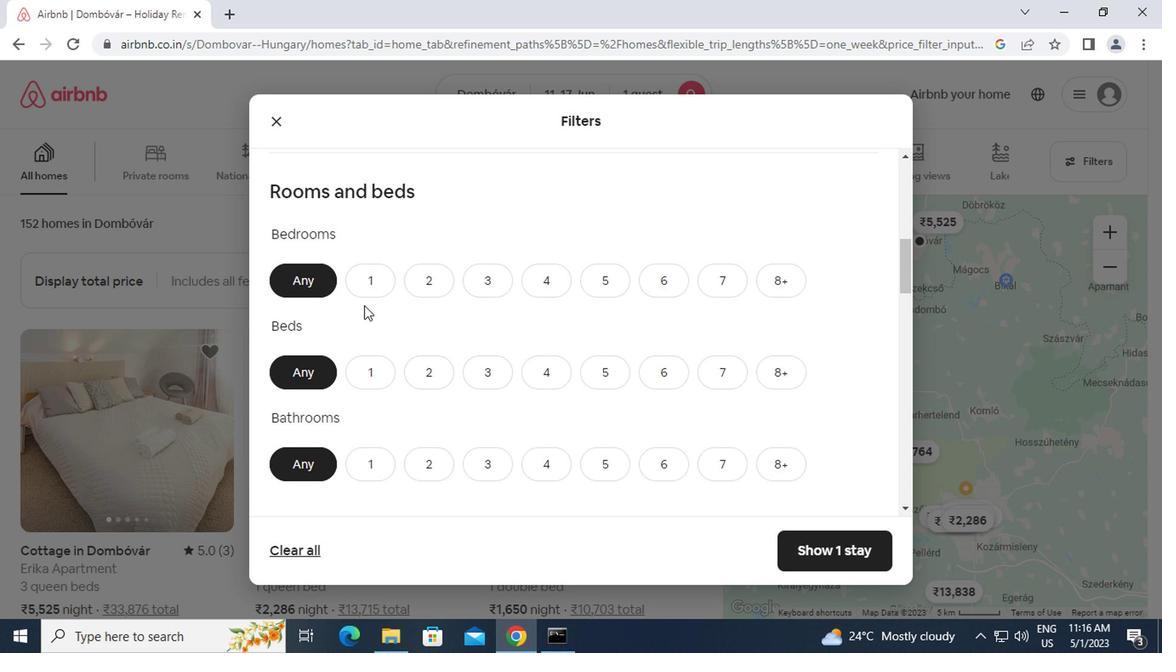 
Action: Mouse pressed left at (358, 285)
Screenshot: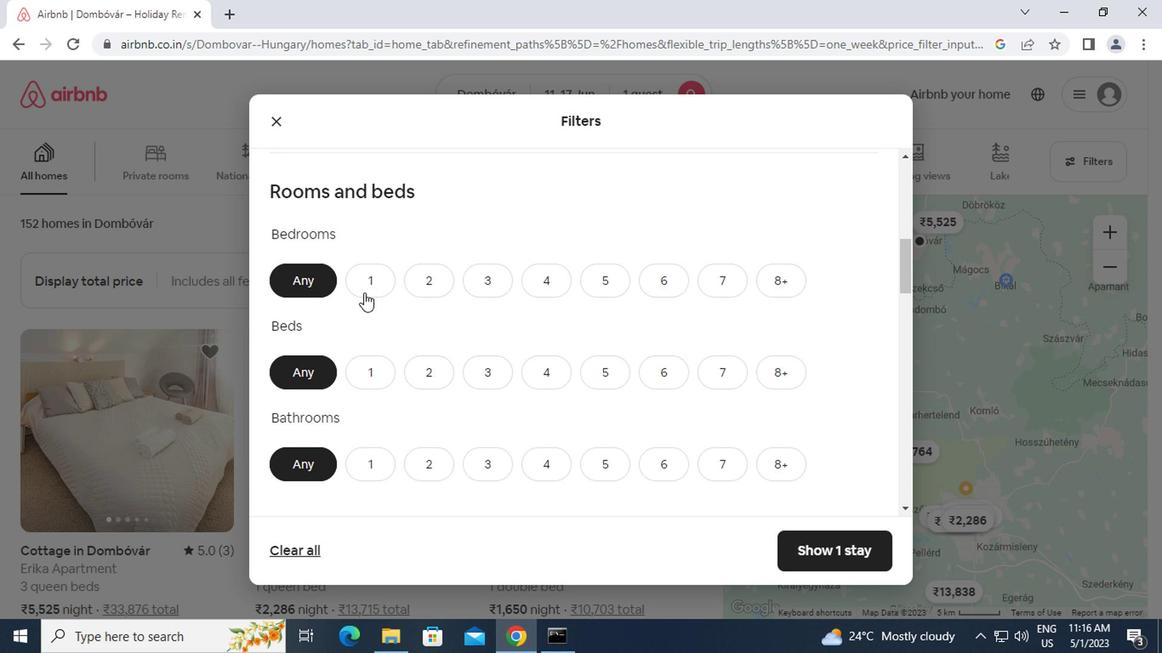 
Action: Mouse moved to (364, 369)
Screenshot: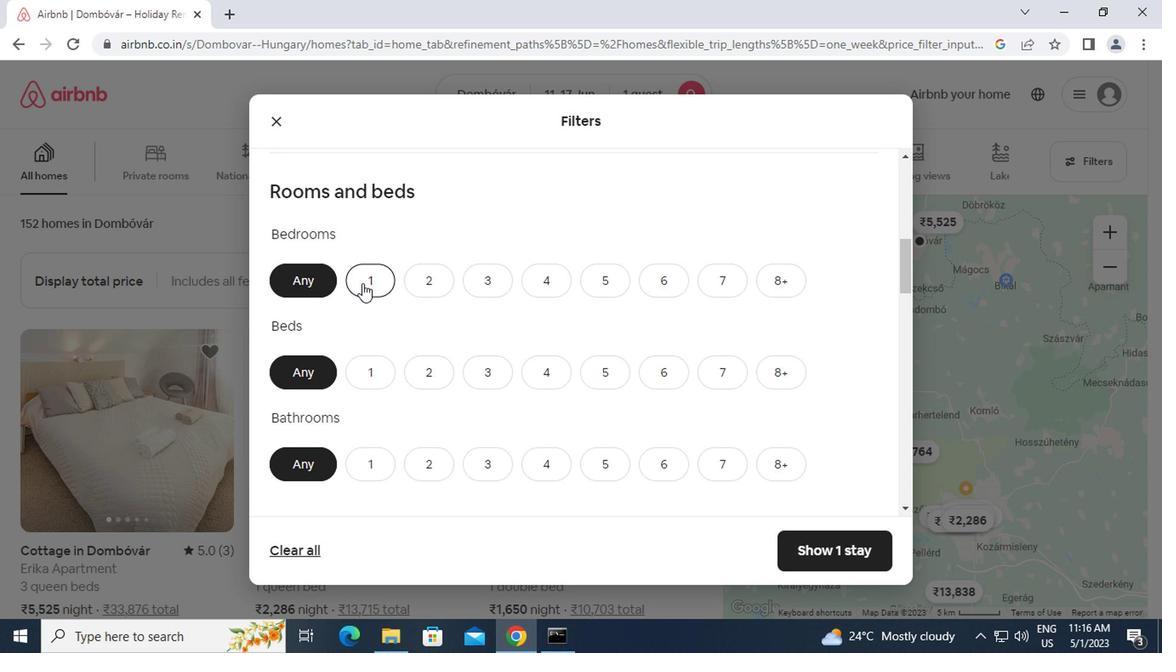 
Action: Mouse pressed left at (364, 369)
Screenshot: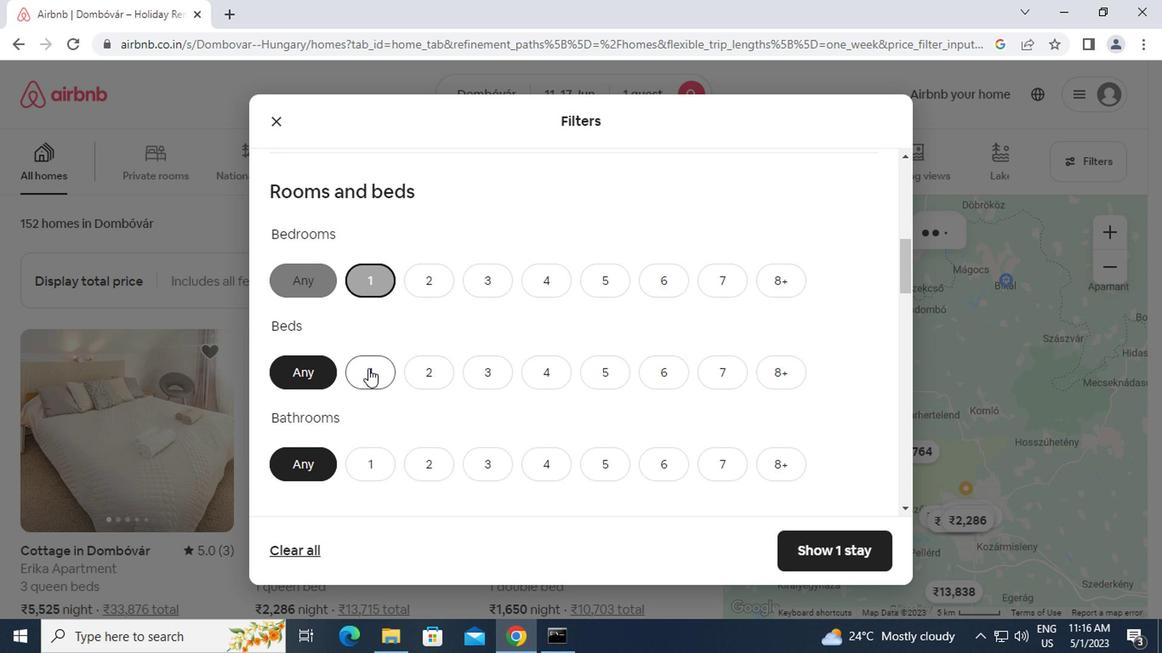 
Action: Mouse moved to (360, 461)
Screenshot: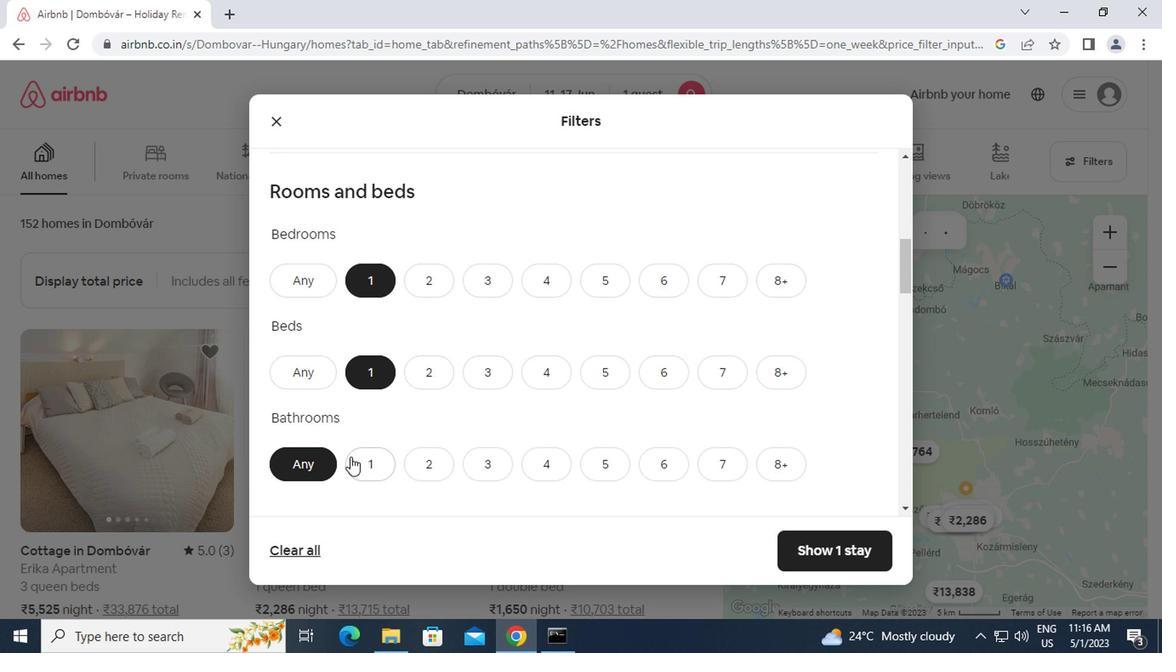 
Action: Mouse pressed left at (360, 461)
Screenshot: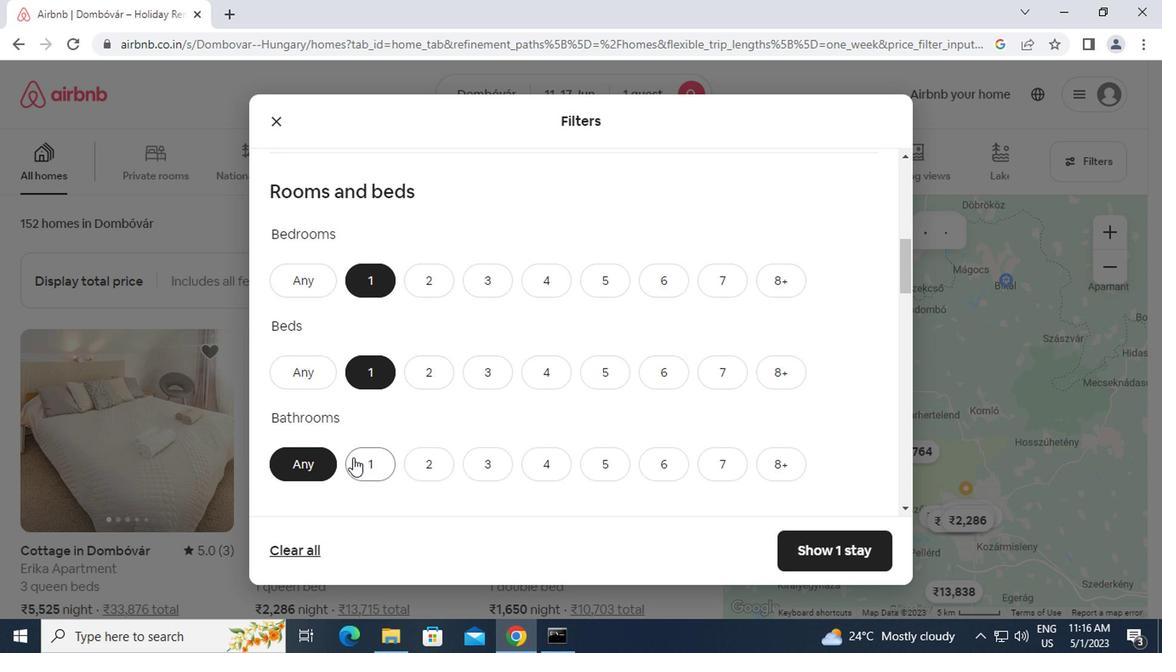 
Action: Mouse moved to (367, 470)
Screenshot: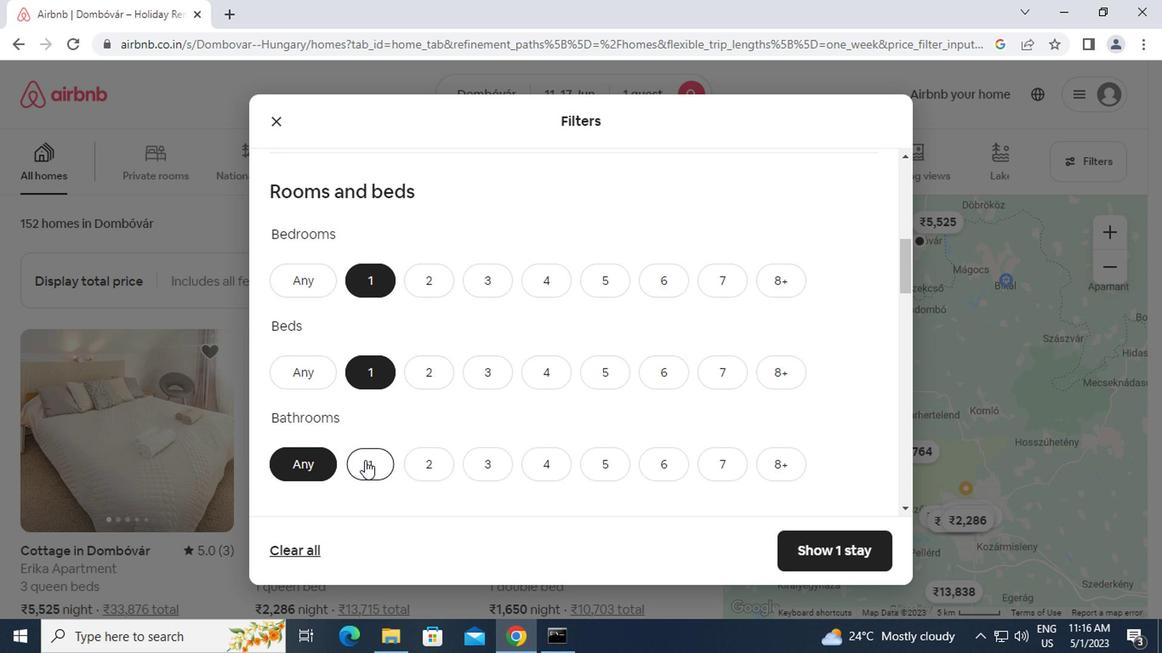 
Action: Mouse scrolled (367, 469) with delta (0, -1)
Screenshot: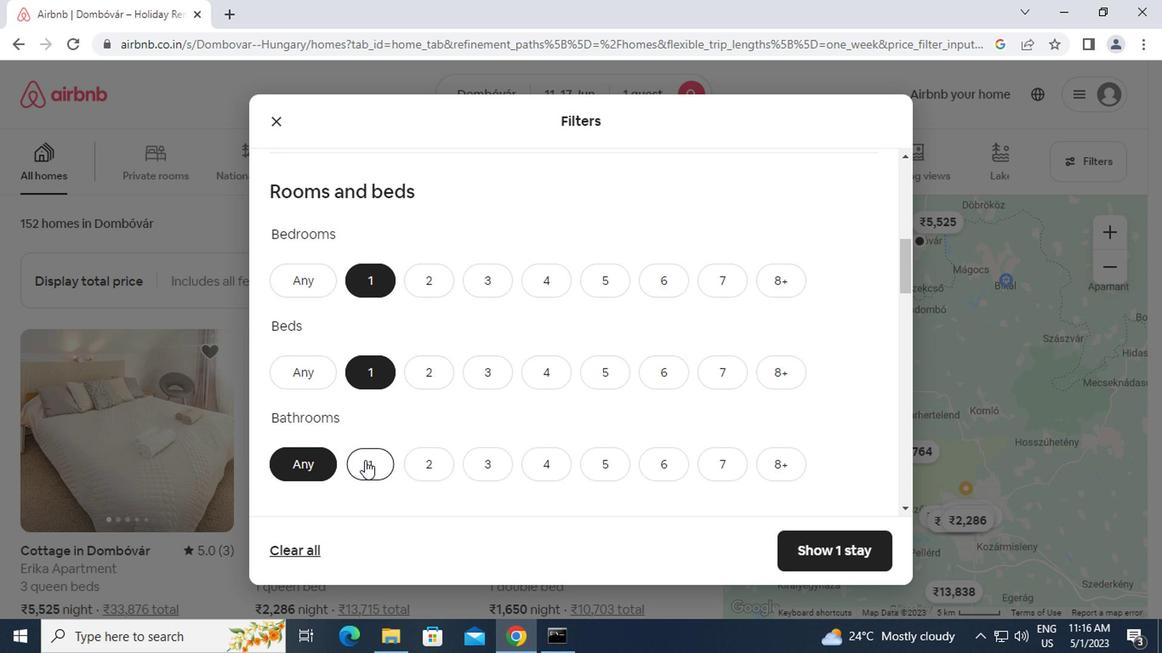 
Action: Mouse scrolled (367, 469) with delta (0, -1)
Screenshot: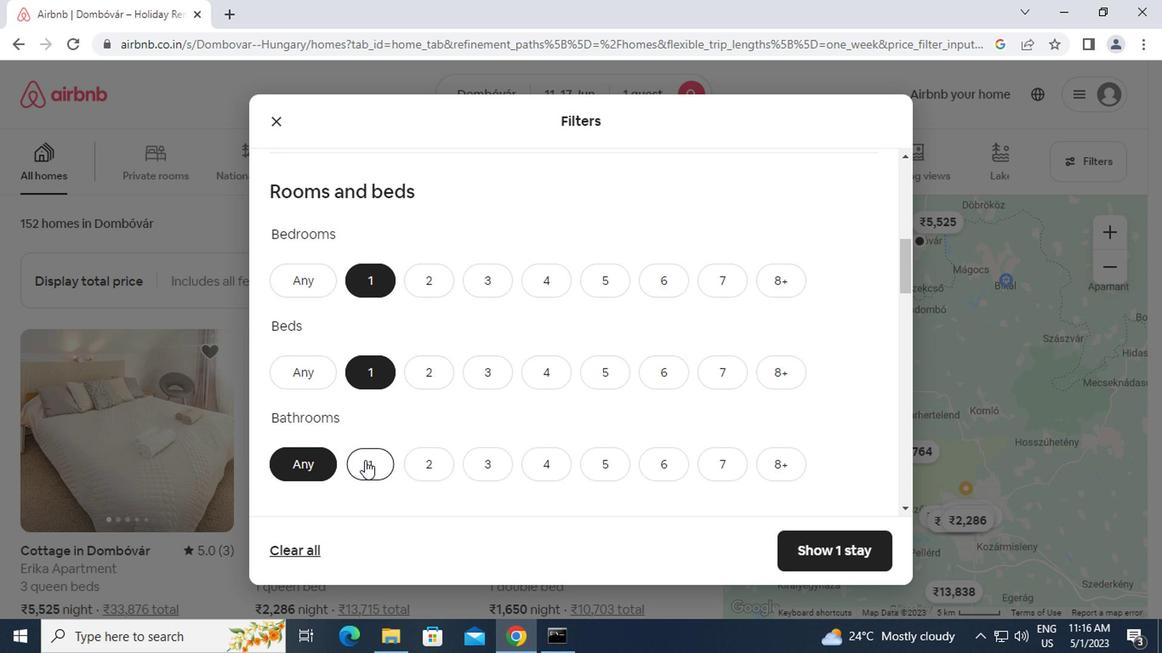 
Action: Mouse scrolled (367, 469) with delta (0, -1)
Screenshot: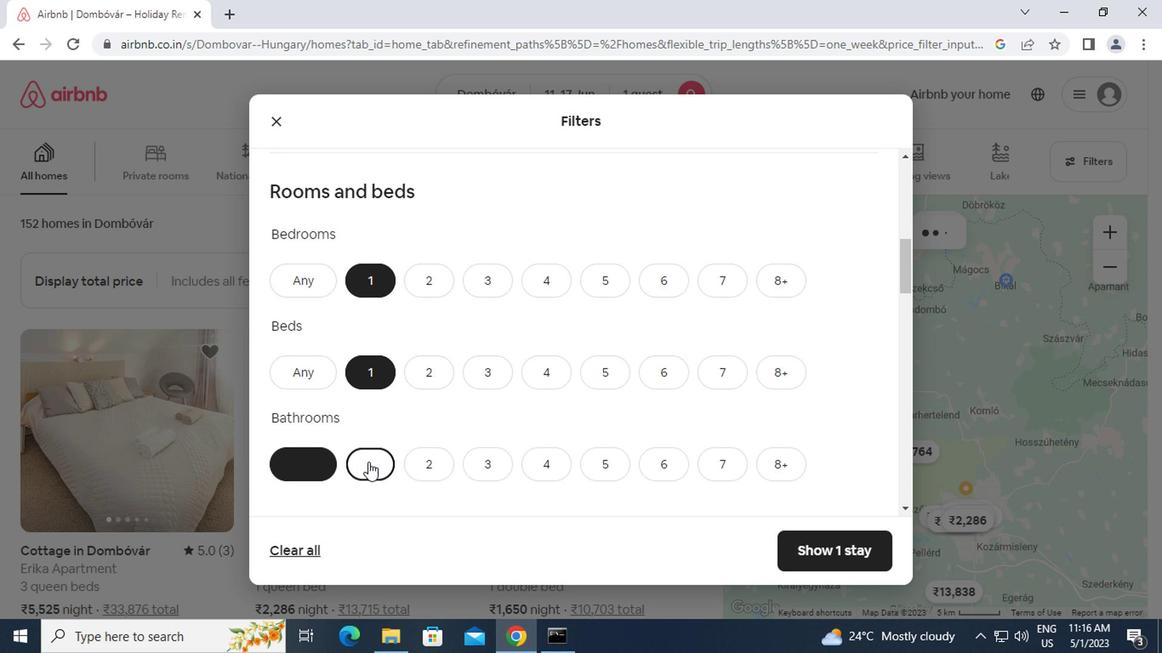 
Action: Mouse moved to (339, 414)
Screenshot: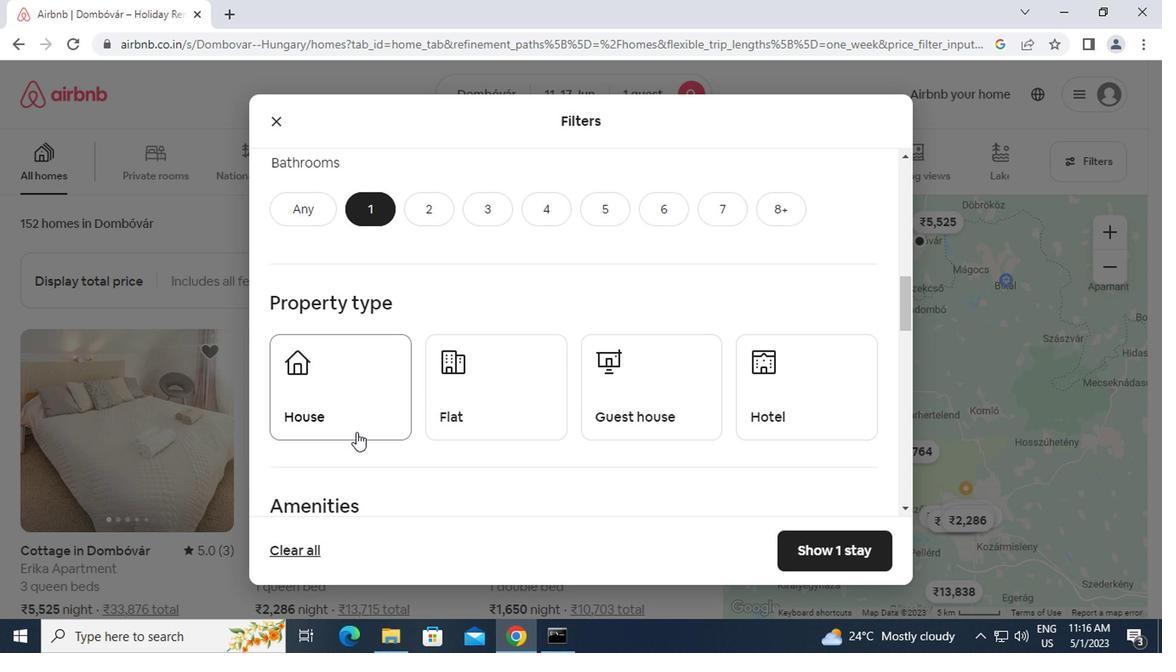 
Action: Mouse pressed left at (339, 414)
Screenshot: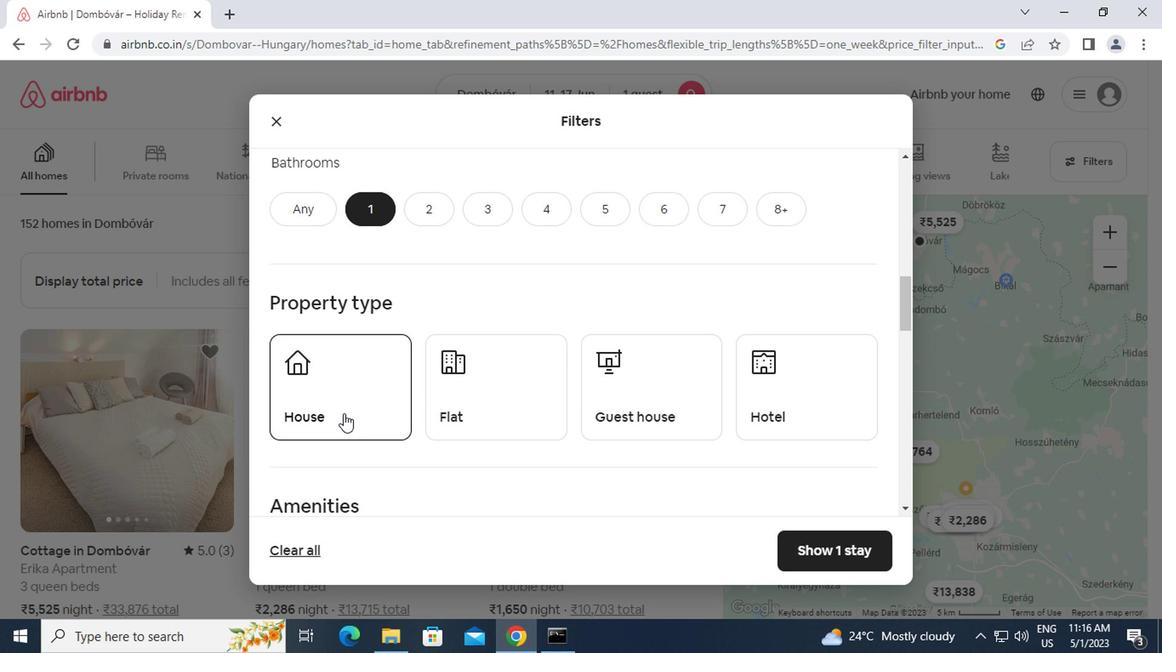 
Action: Mouse moved to (515, 417)
Screenshot: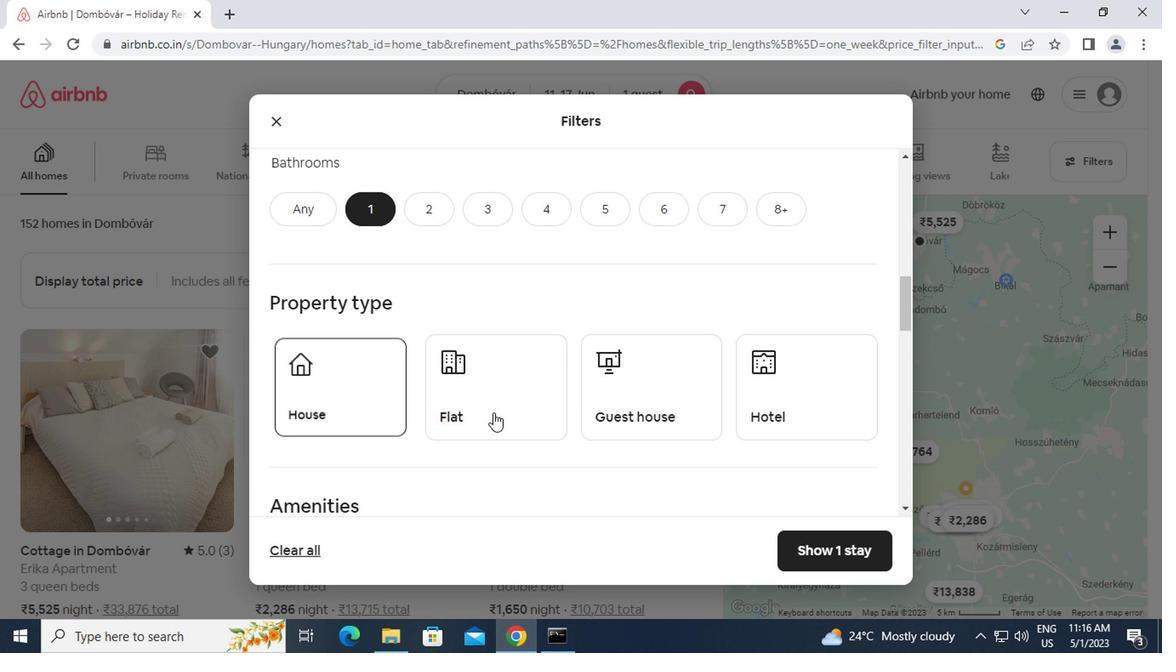
Action: Mouse pressed left at (515, 417)
Screenshot: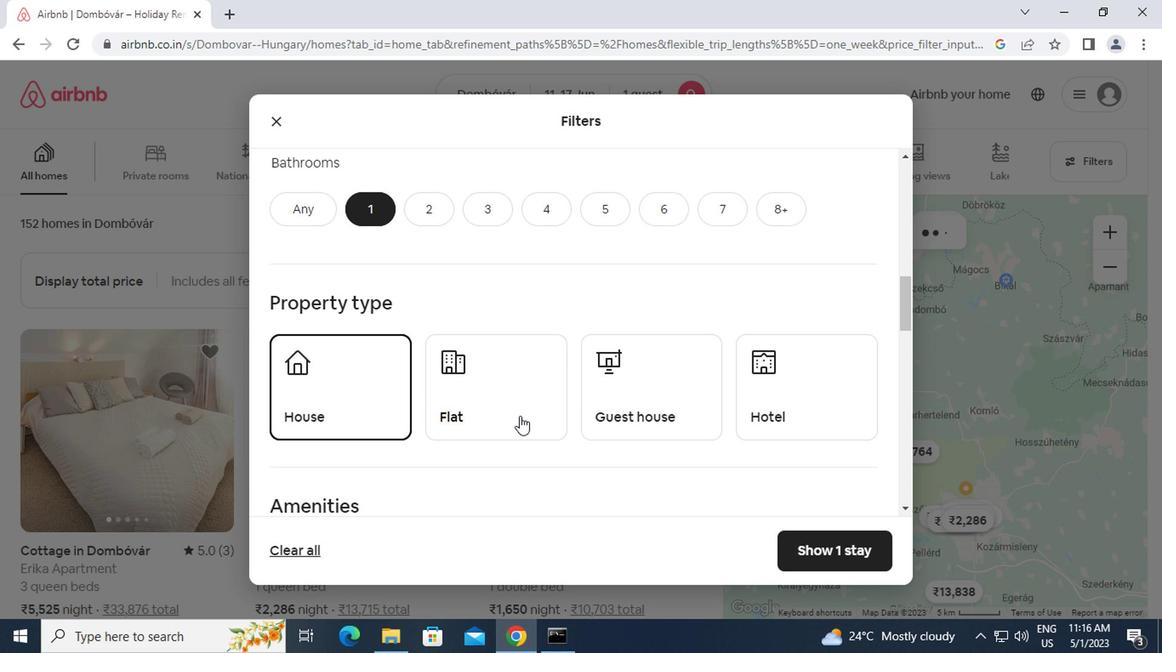 
Action: Mouse moved to (709, 432)
Screenshot: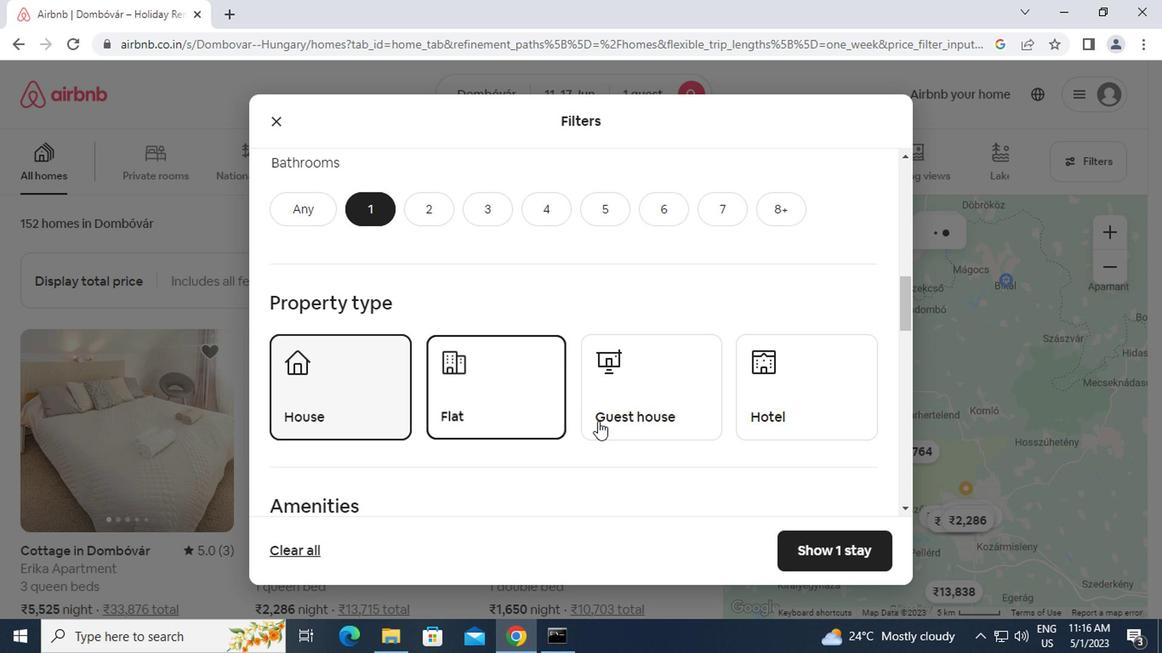 
Action: Mouse pressed left at (709, 432)
Screenshot: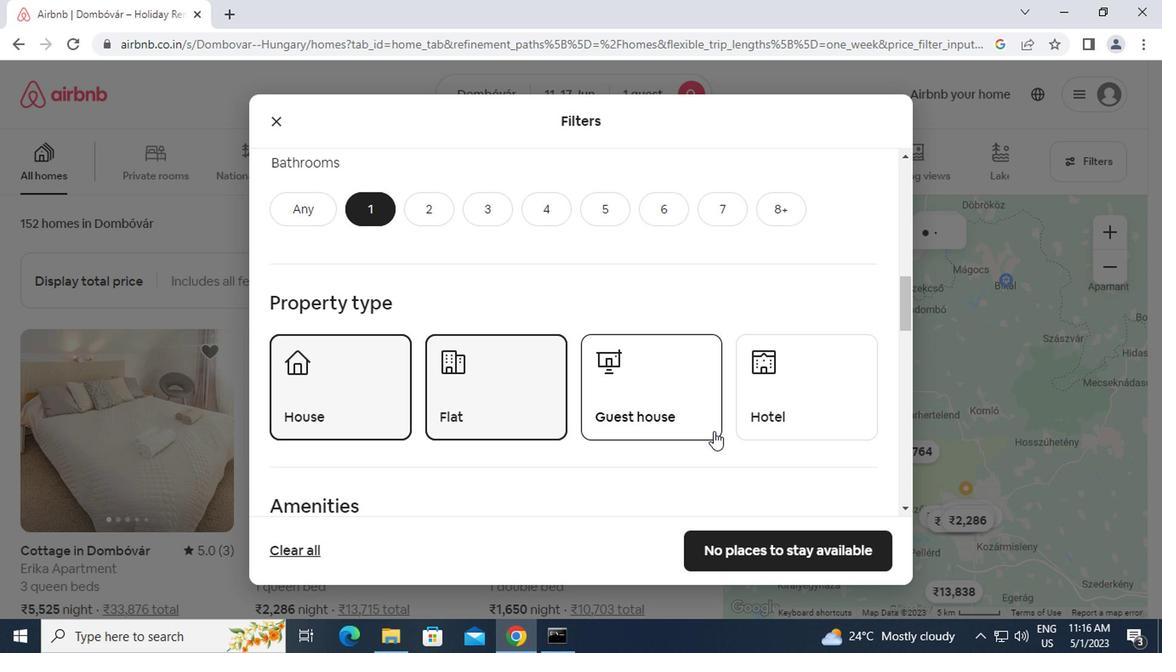 
Action: Mouse moved to (805, 424)
Screenshot: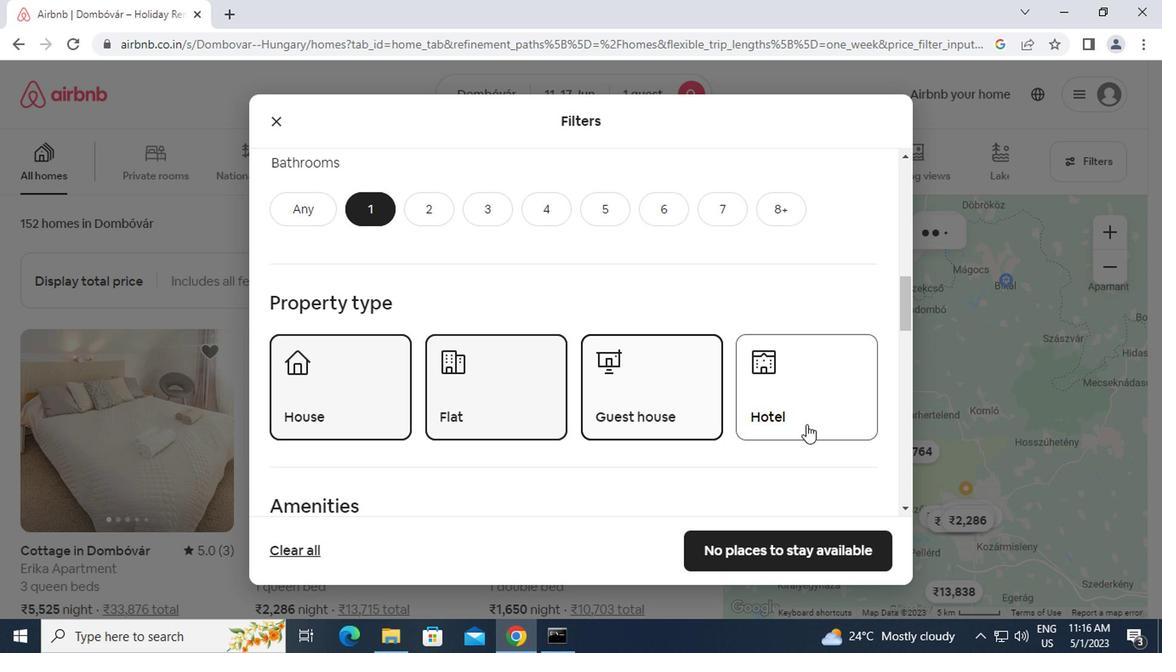 
Action: Mouse pressed left at (805, 424)
Screenshot: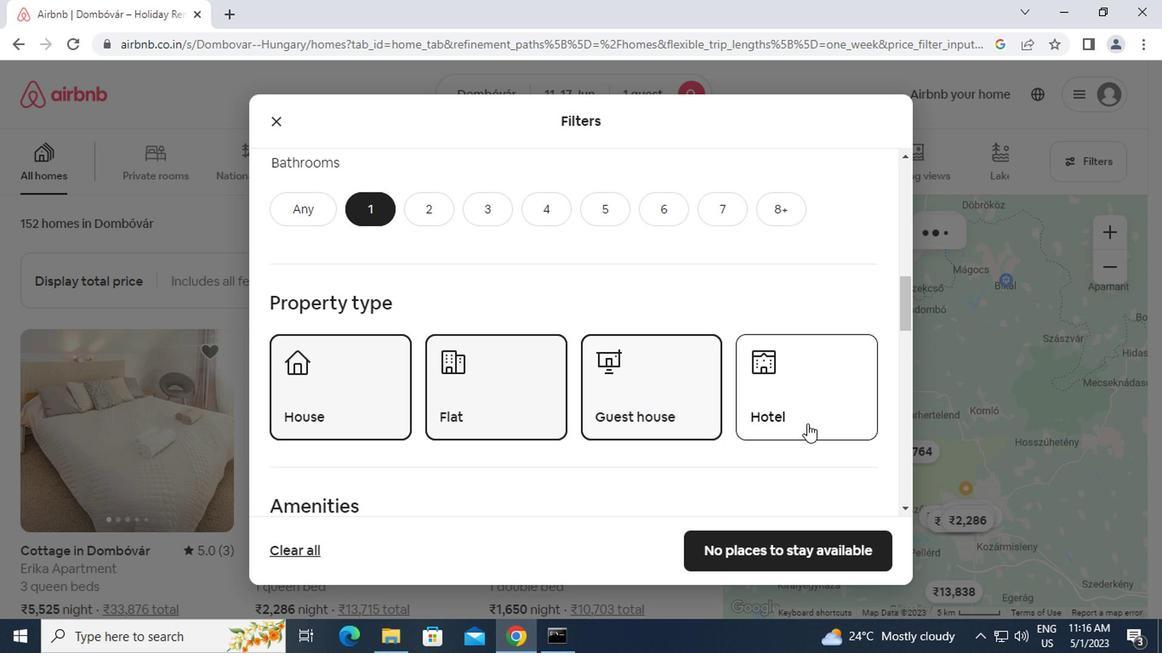 
Action: Mouse moved to (532, 433)
Screenshot: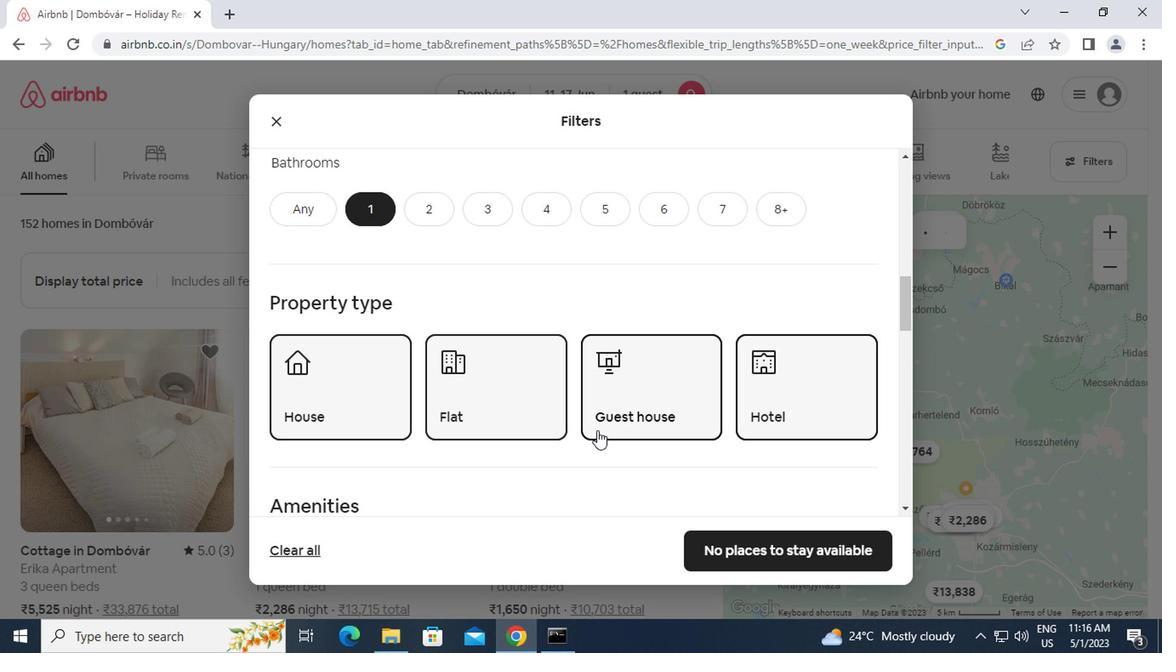 
Action: Mouse scrolled (532, 432) with delta (0, 0)
Screenshot: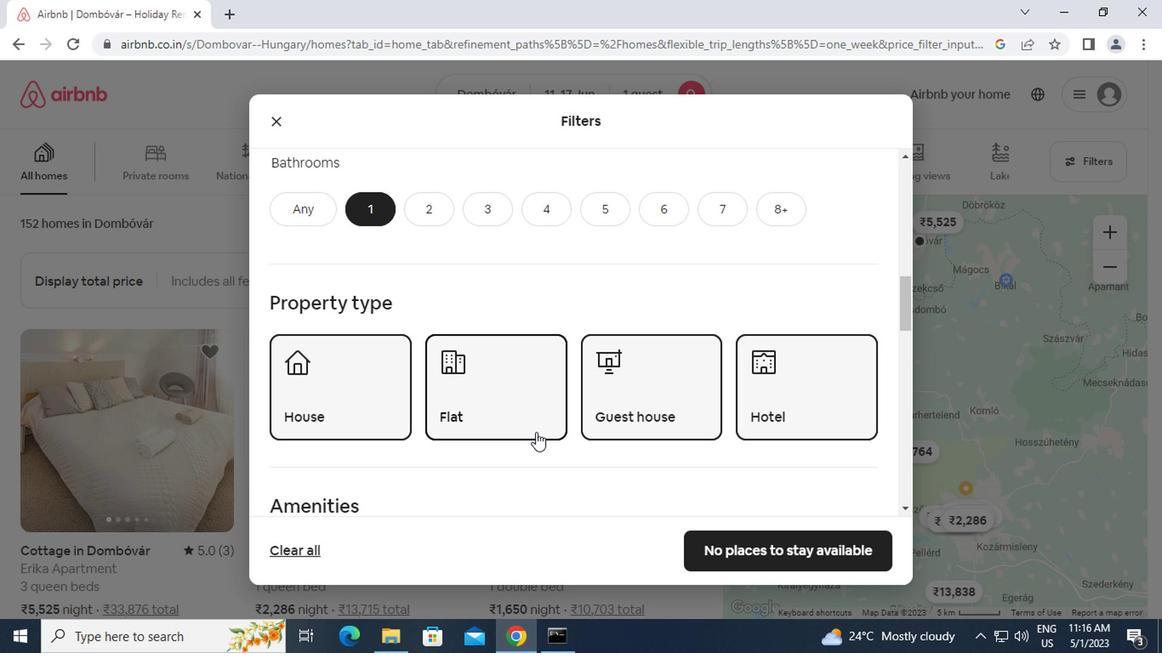 
Action: Mouse scrolled (532, 432) with delta (0, 0)
Screenshot: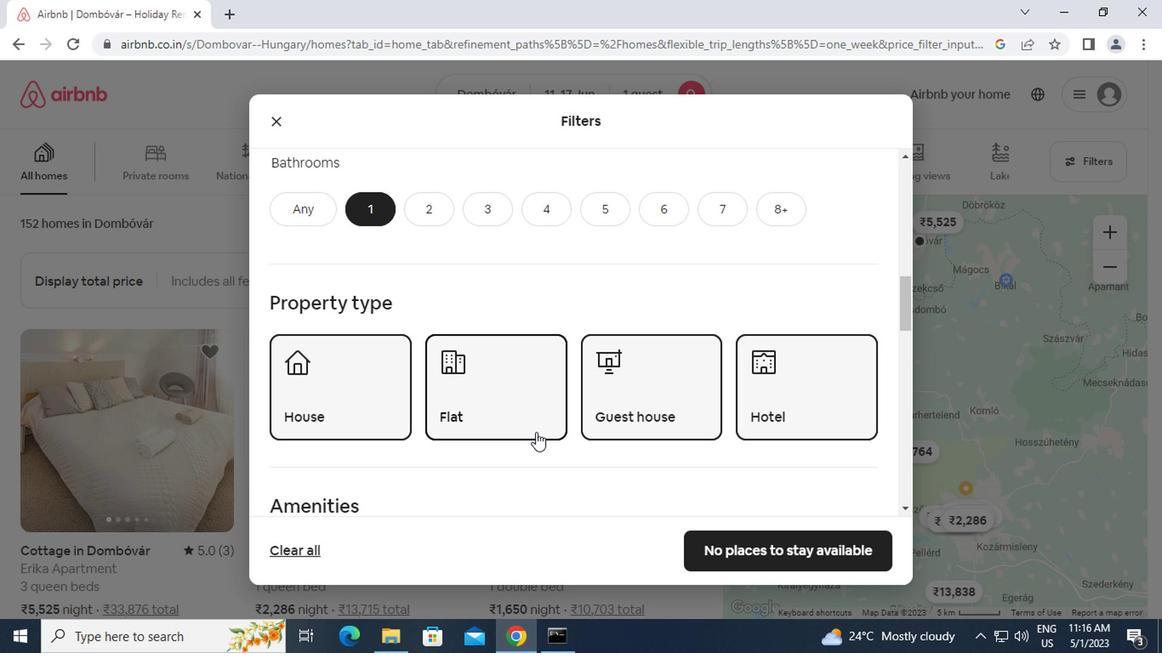 
Action: Mouse moved to (526, 433)
Screenshot: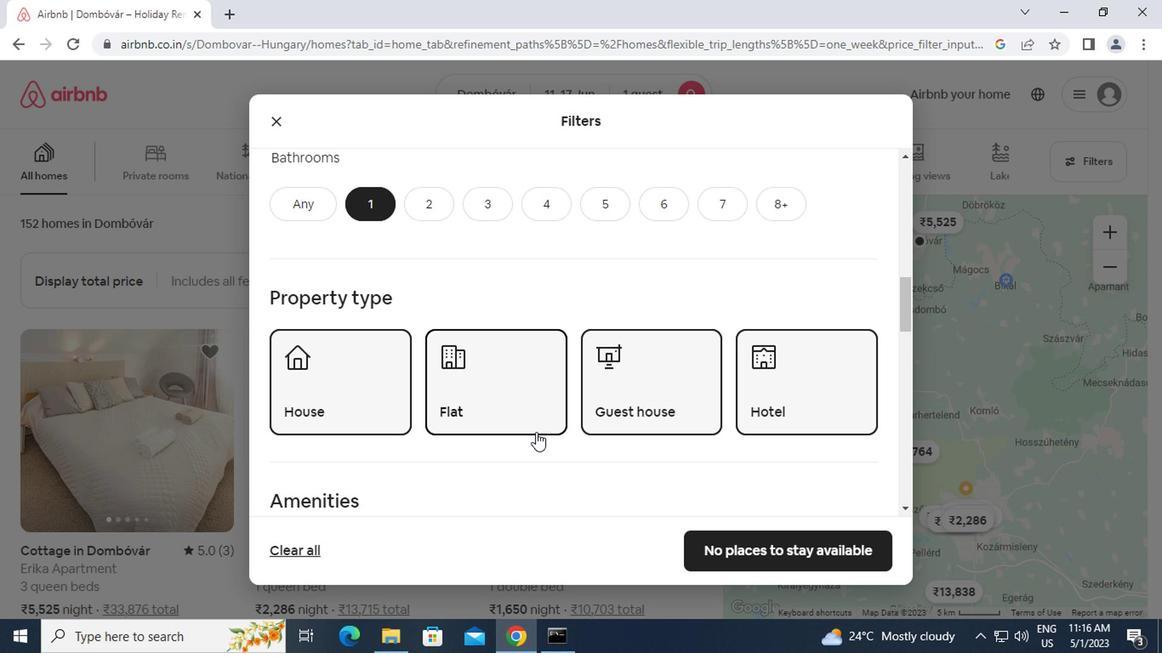
Action: Mouse scrolled (526, 432) with delta (0, 0)
Screenshot: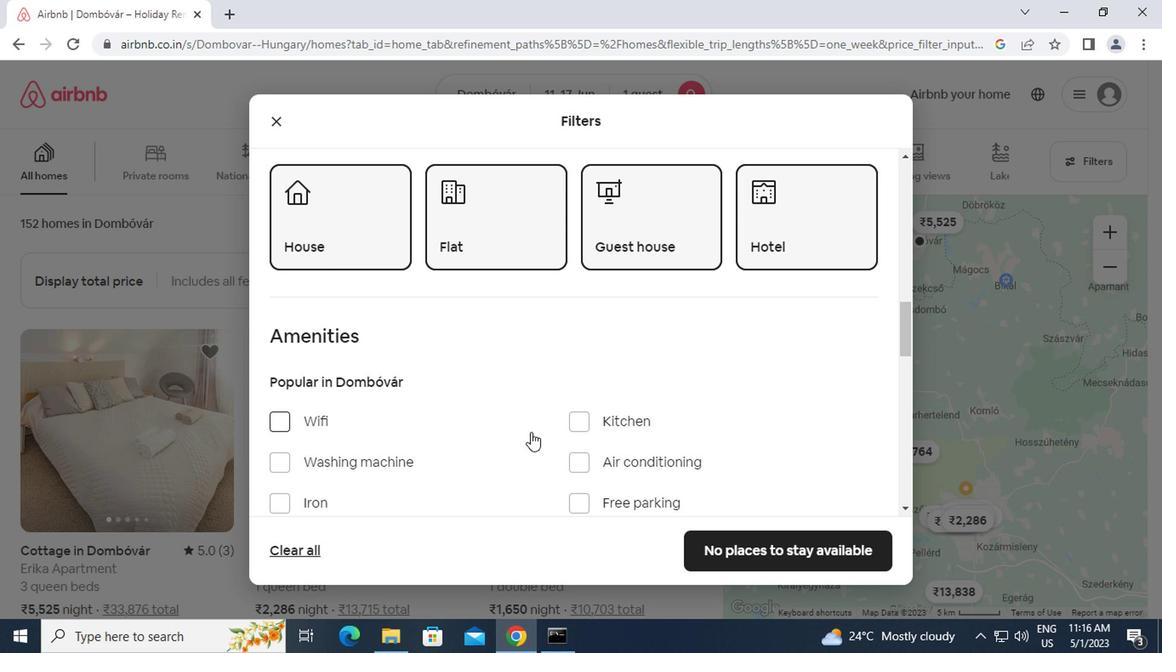 
Action: Mouse scrolled (526, 432) with delta (0, 0)
Screenshot: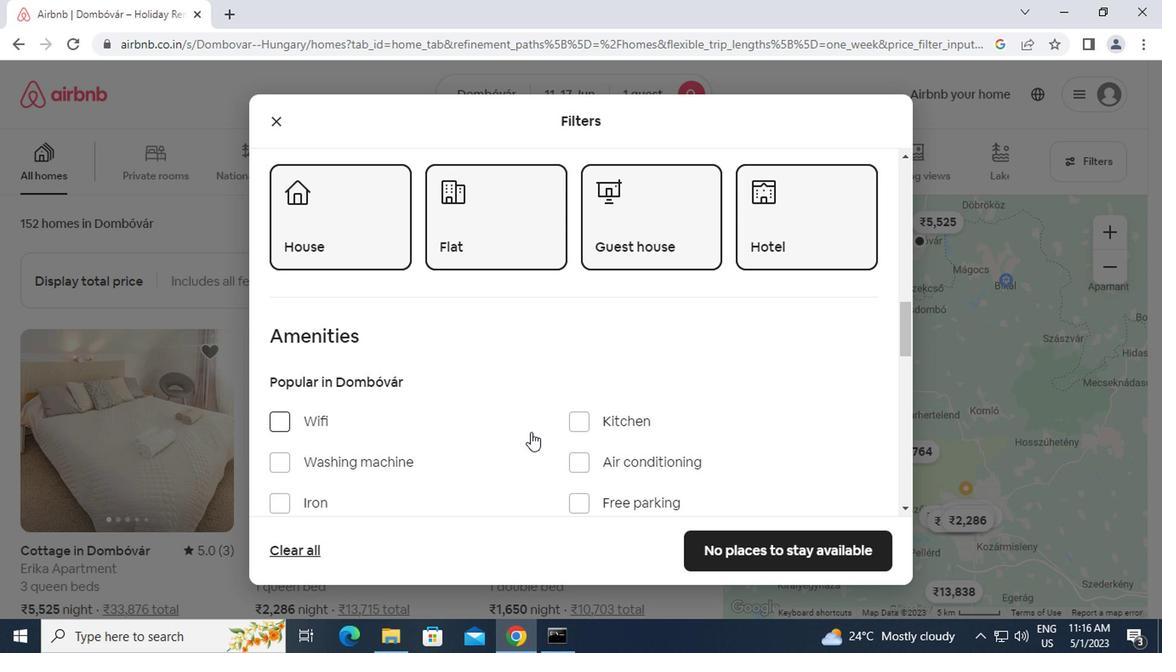 
Action: Mouse scrolled (526, 432) with delta (0, 0)
Screenshot: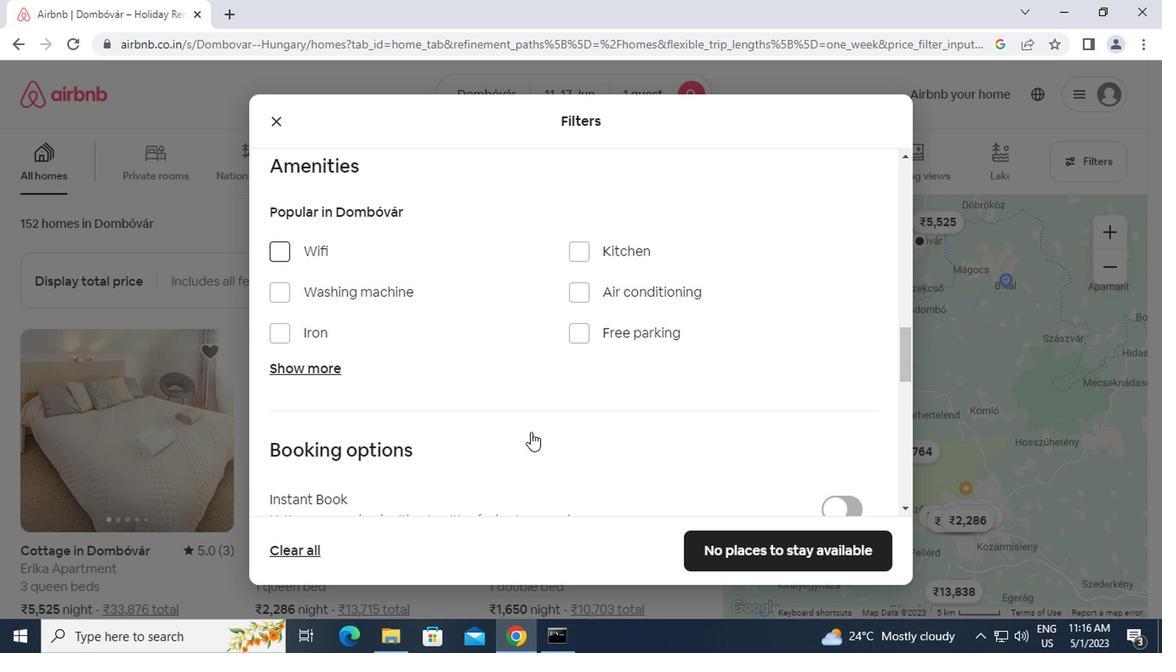 
Action: Mouse scrolled (526, 432) with delta (0, 0)
Screenshot: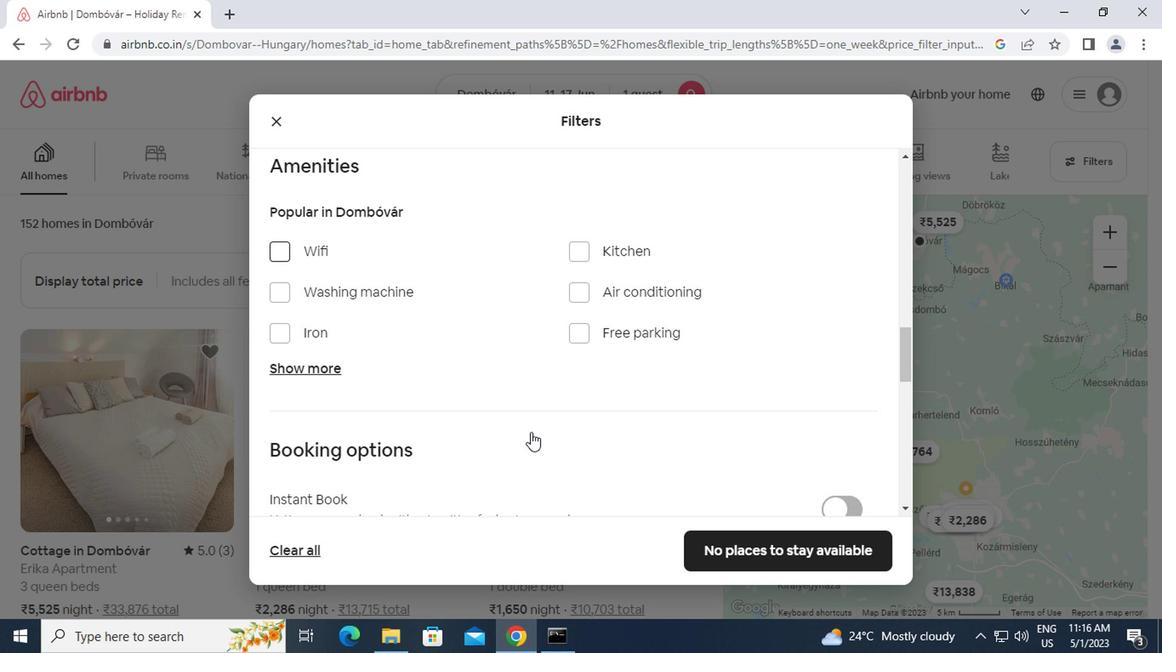 
Action: Mouse scrolled (526, 432) with delta (0, 0)
Screenshot: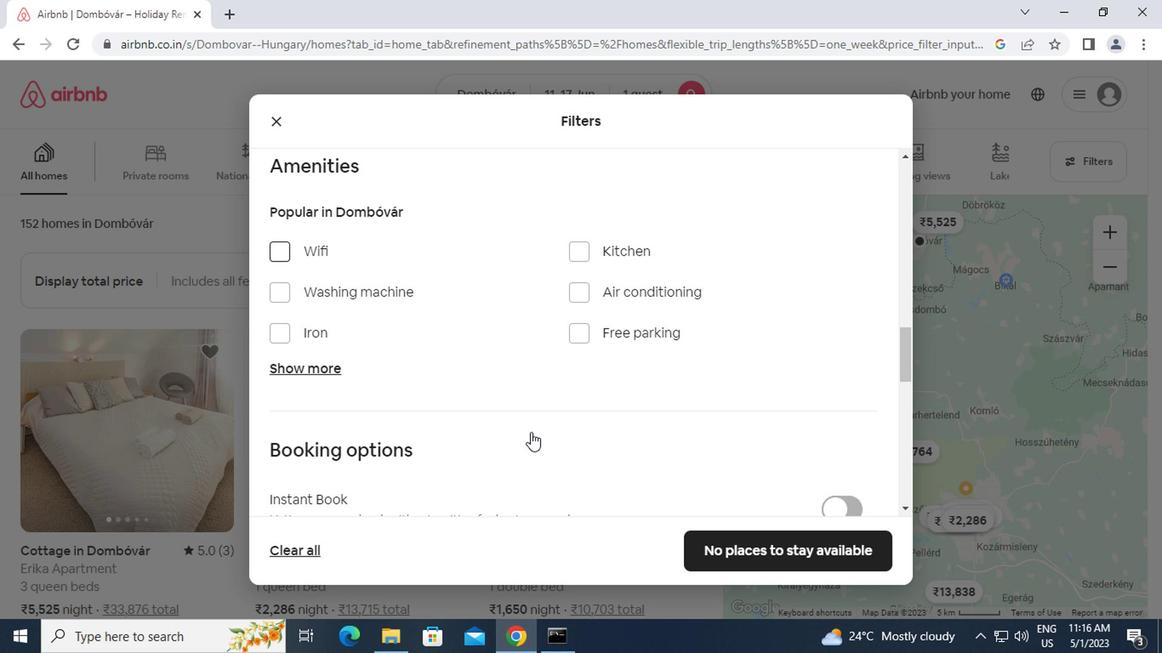 
Action: Mouse moved to (831, 310)
Screenshot: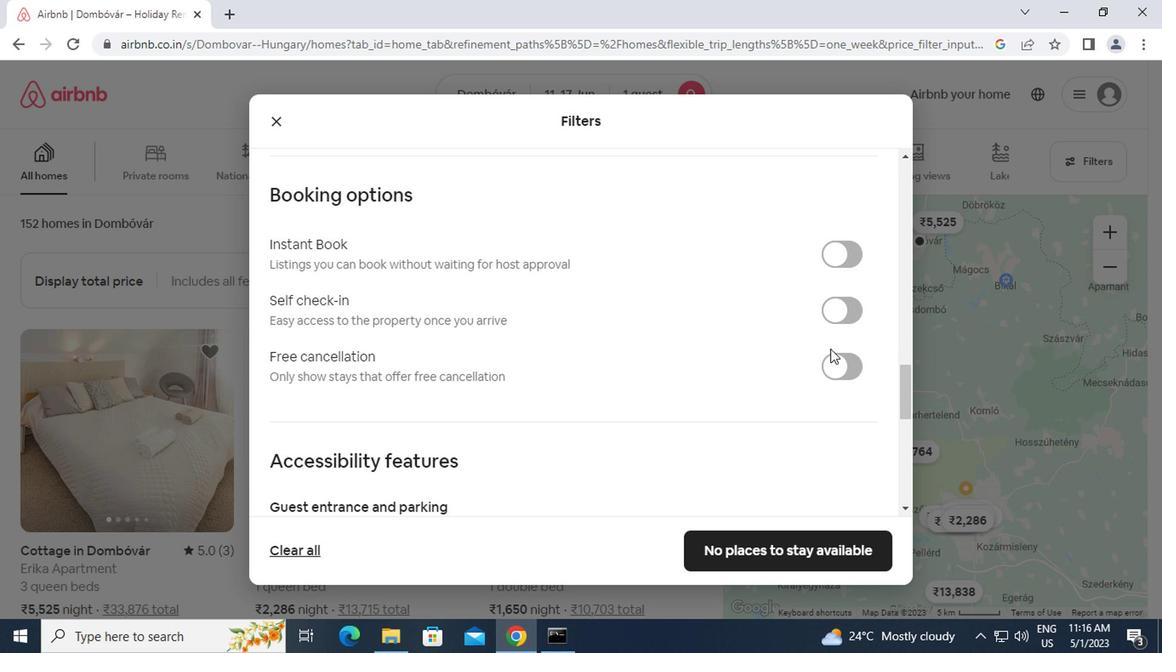 
Action: Mouse pressed left at (831, 310)
Screenshot: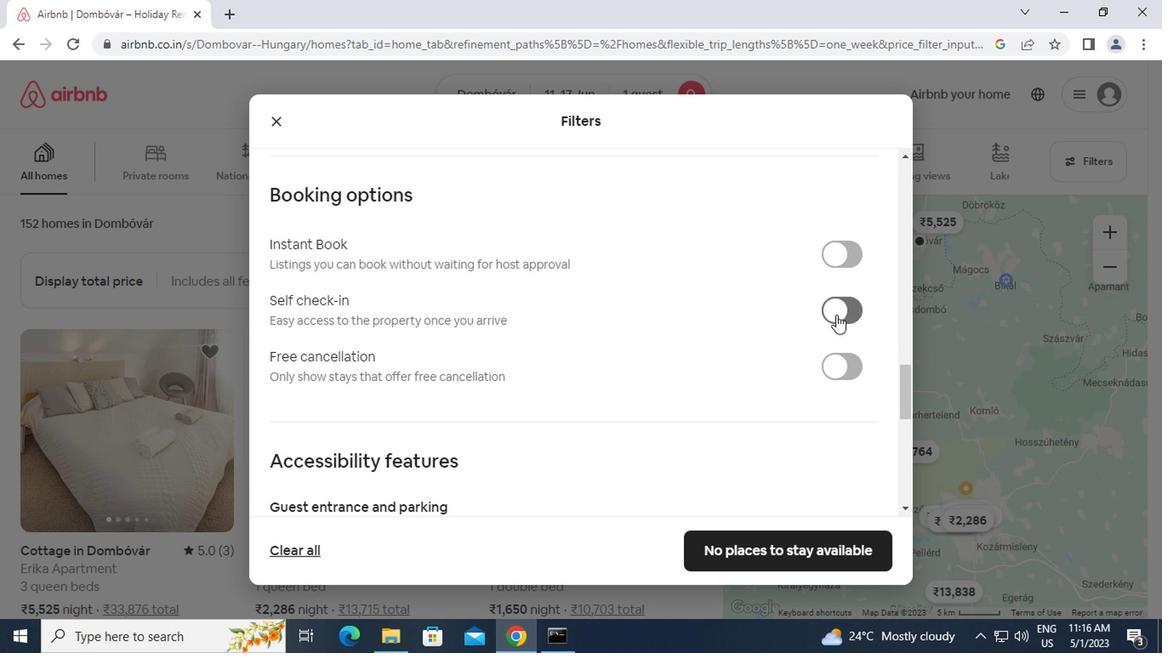 
Action: Mouse moved to (539, 392)
Screenshot: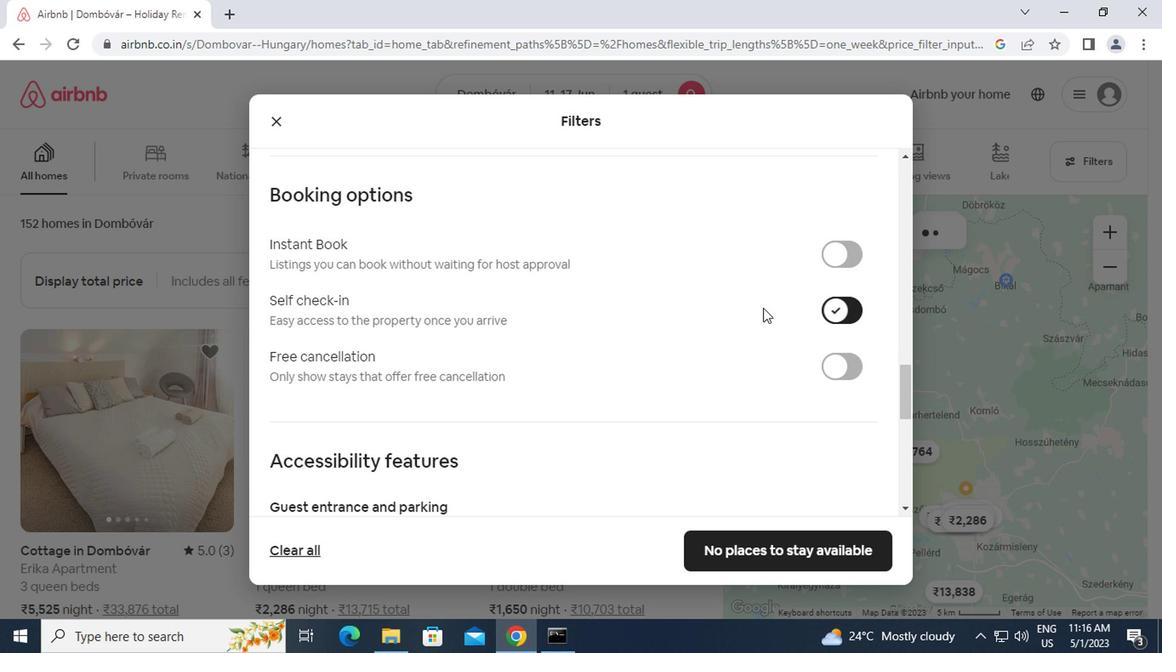 
Action: Mouse scrolled (539, 392) with delta (0, 0)
Screenshot: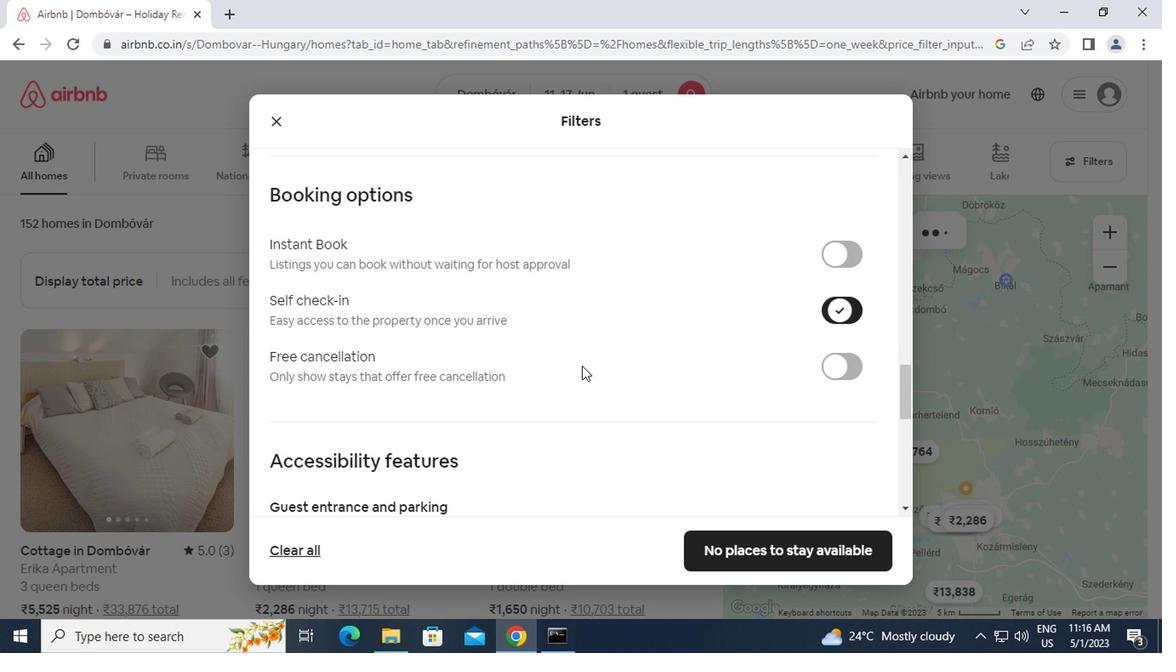 
Action: Mouse scrolled (539, 392) with delta (0, 0)
Screenshot: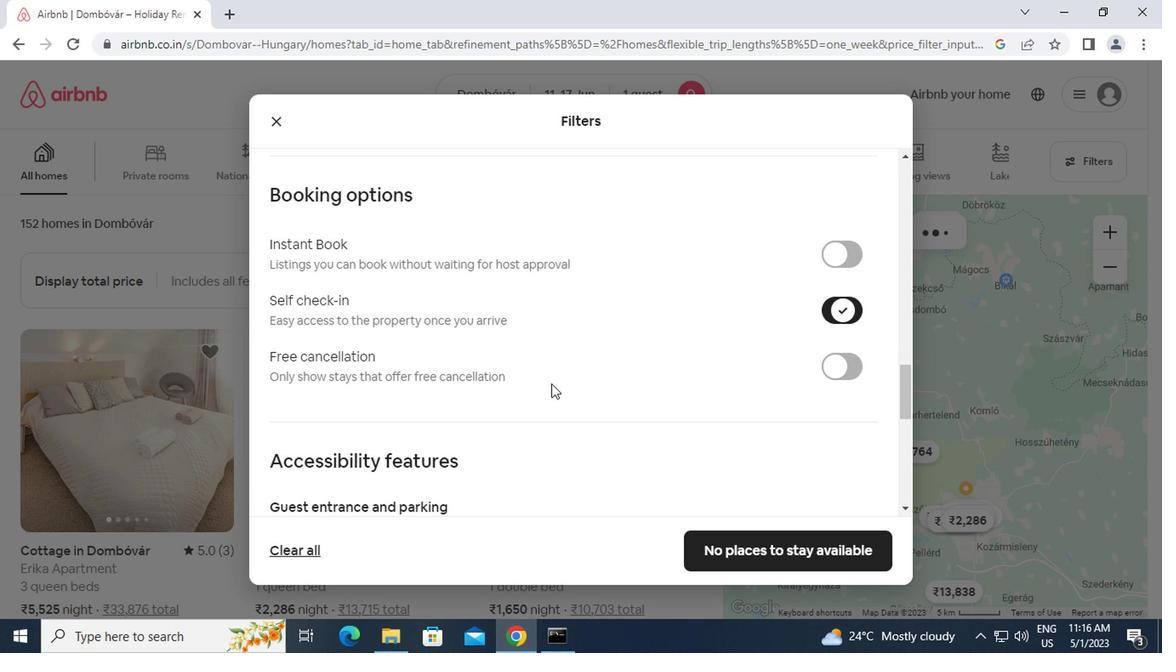 
Action: Mouse scrolled (539, 392) with delta (0, 0)
Screenshot: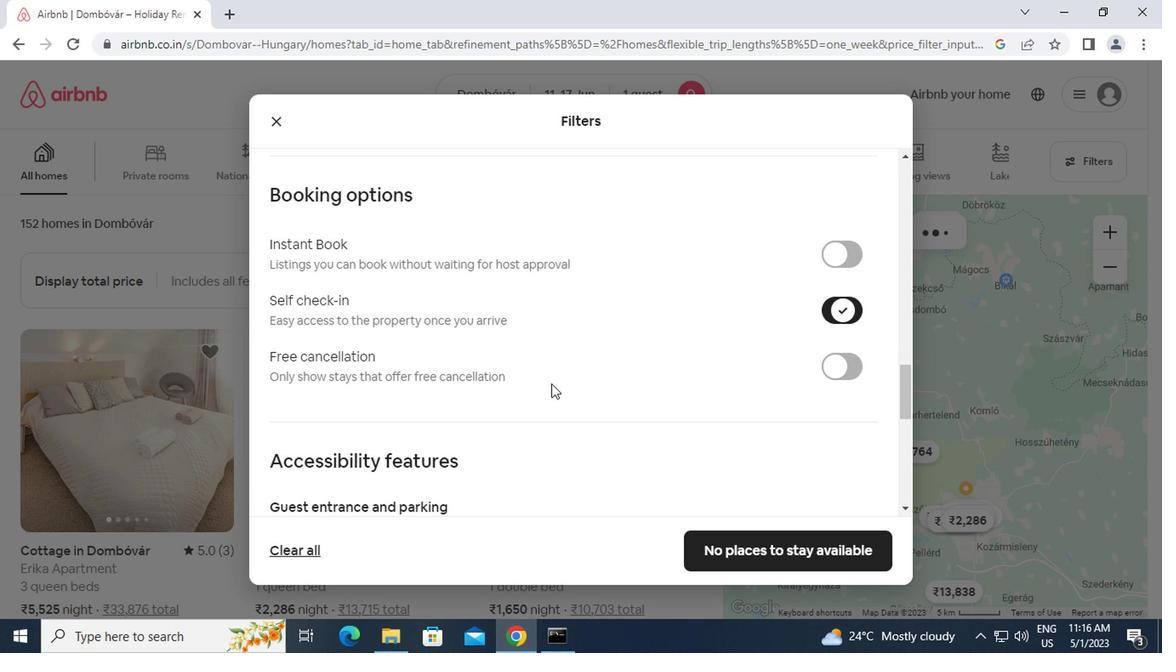 
Action: Mouse moved to (539, 394)
Screenshot: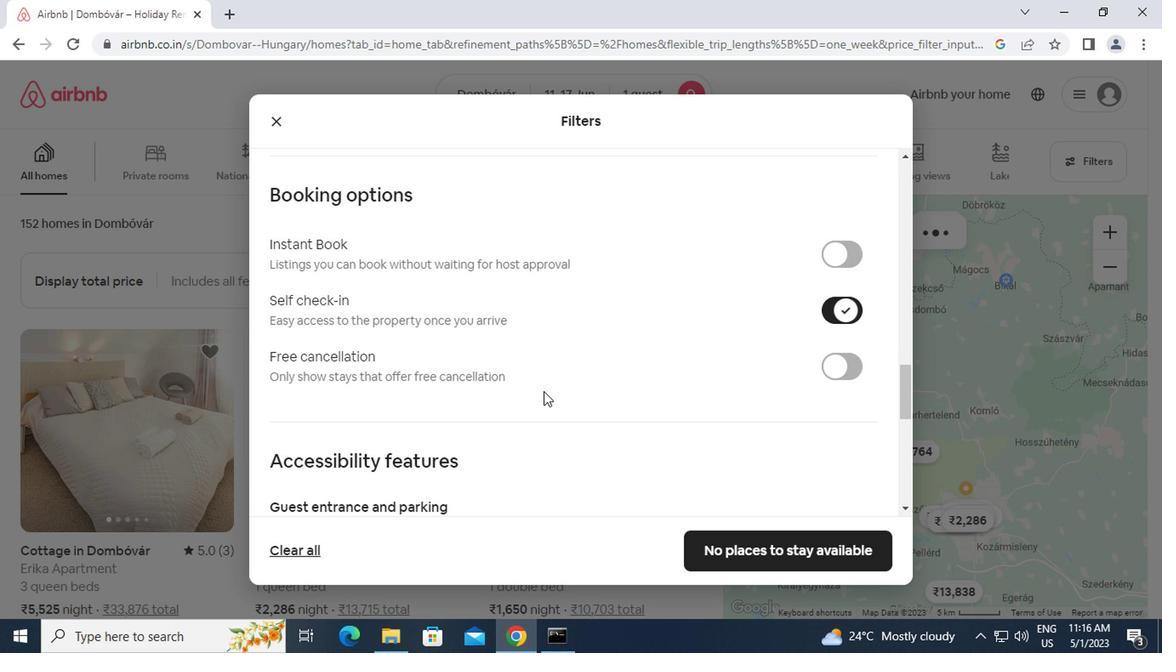 
Action: Mouse scrolled (539, 393) with delta (0, -1)
Screenshot: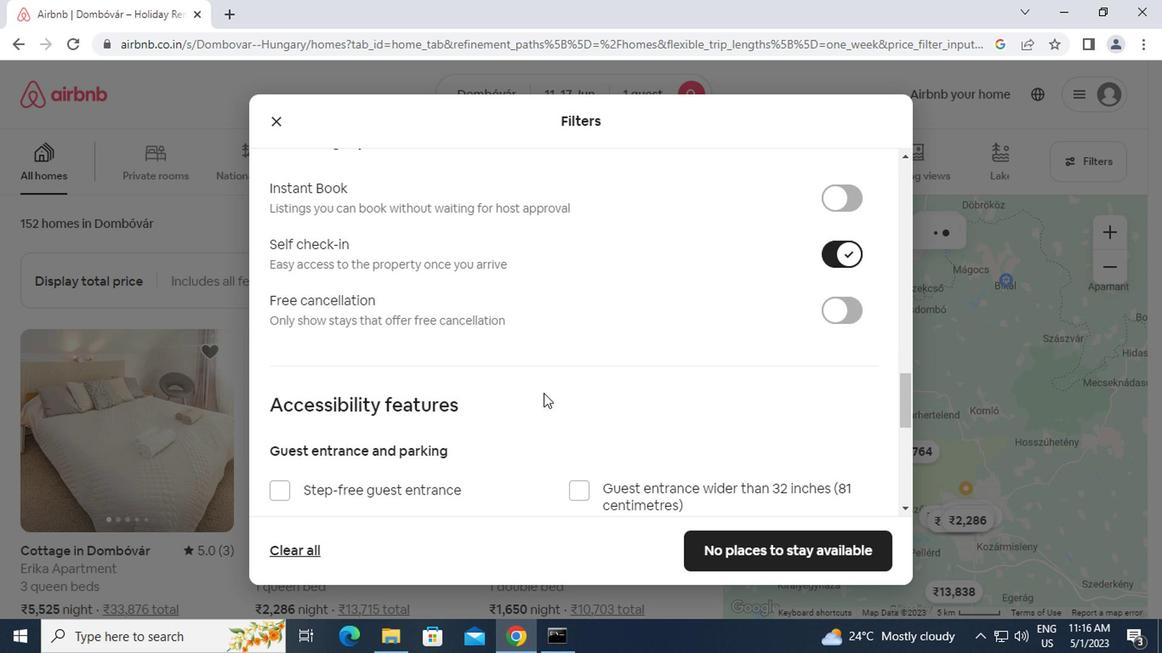 
Action: Mouse scrolled (539, 393) with delta (0, -1)
Screenshot: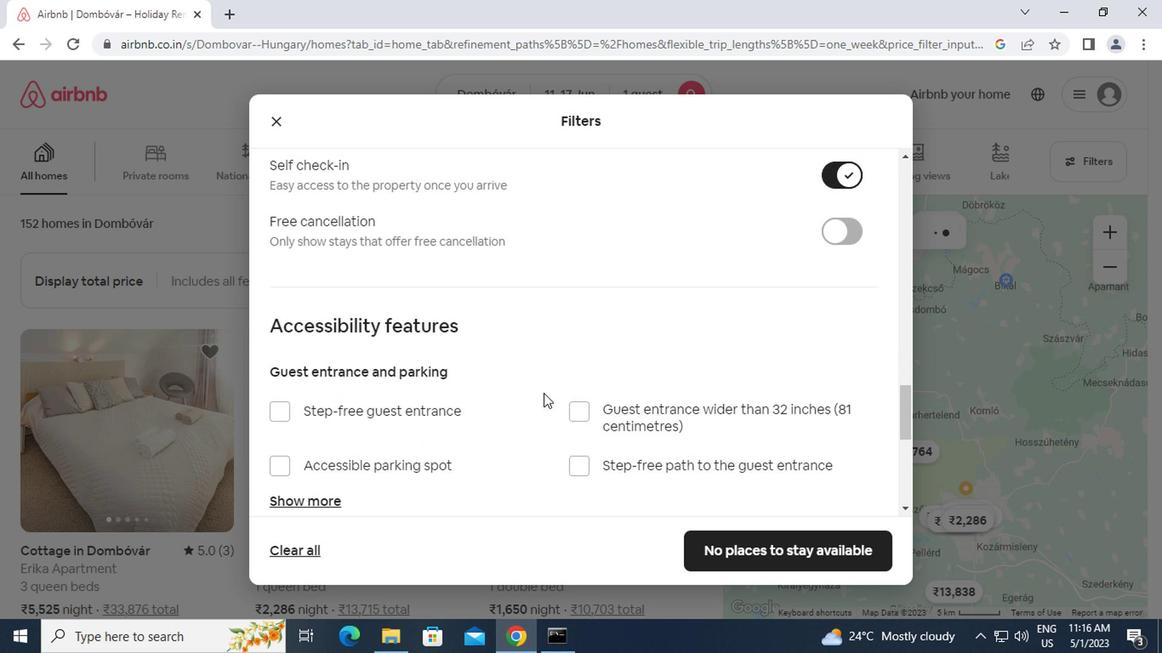 
Action: Mouse scrolled (539, 393) with delta (0, -1)
Screenshot: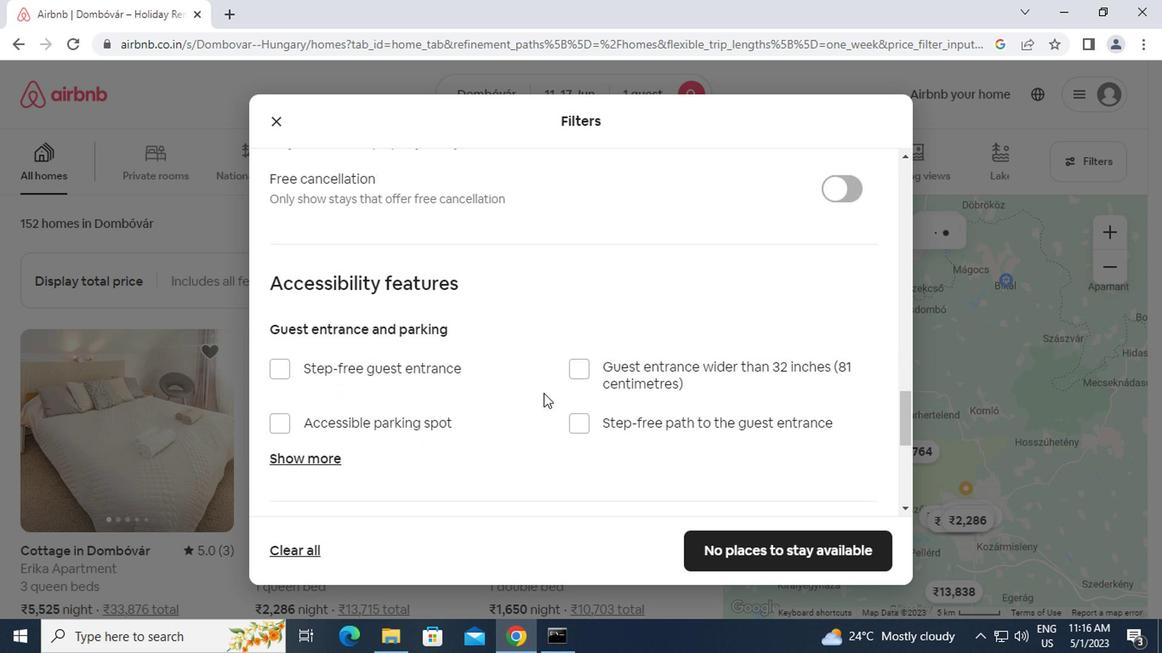 
Action: Mouse moved to (539, 395)
Screenshot: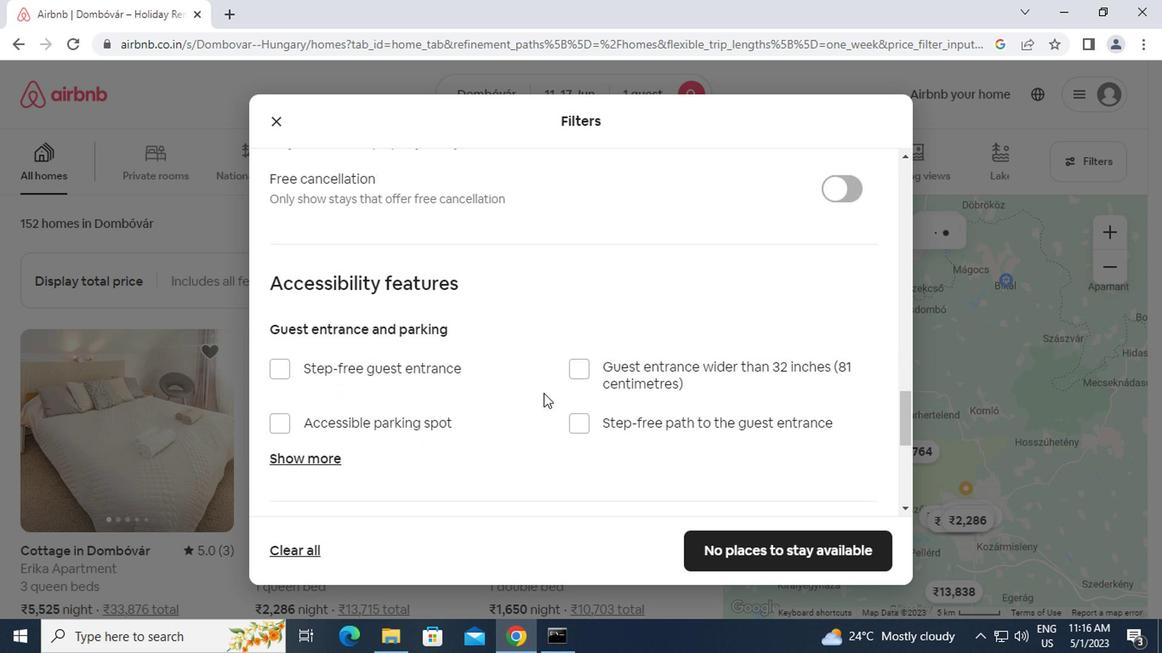 
Action: Mouse scrolled (539, 394) with delta (0, 0)
Screenshot: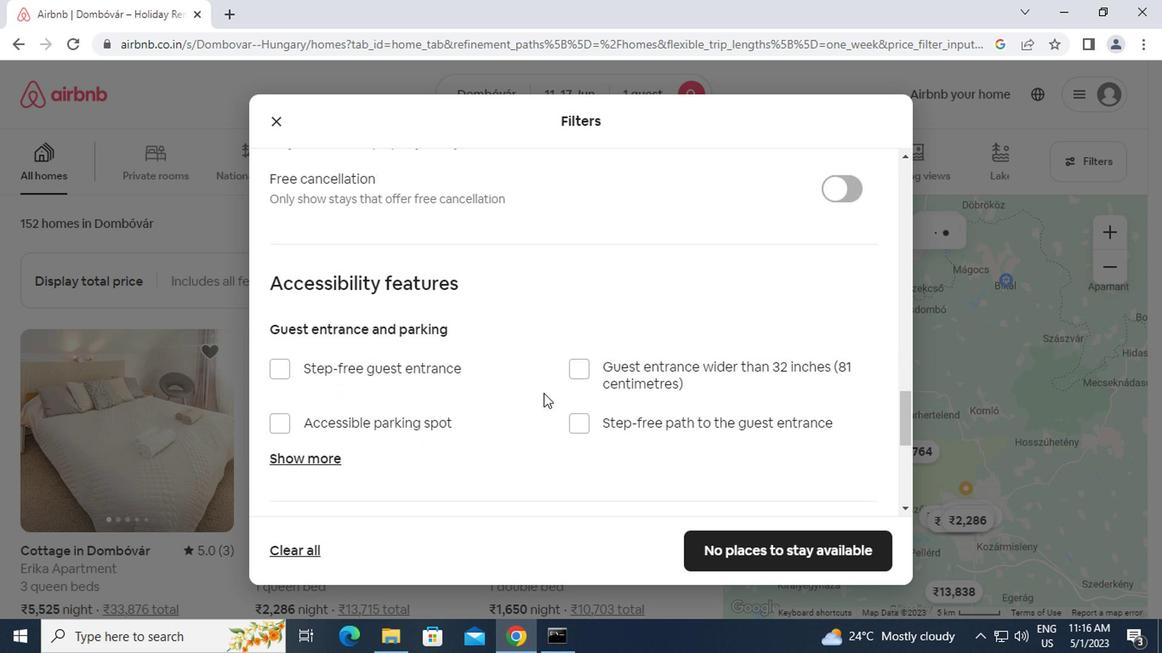 
Action: Mouse moved to (263, 399)
Screenshot: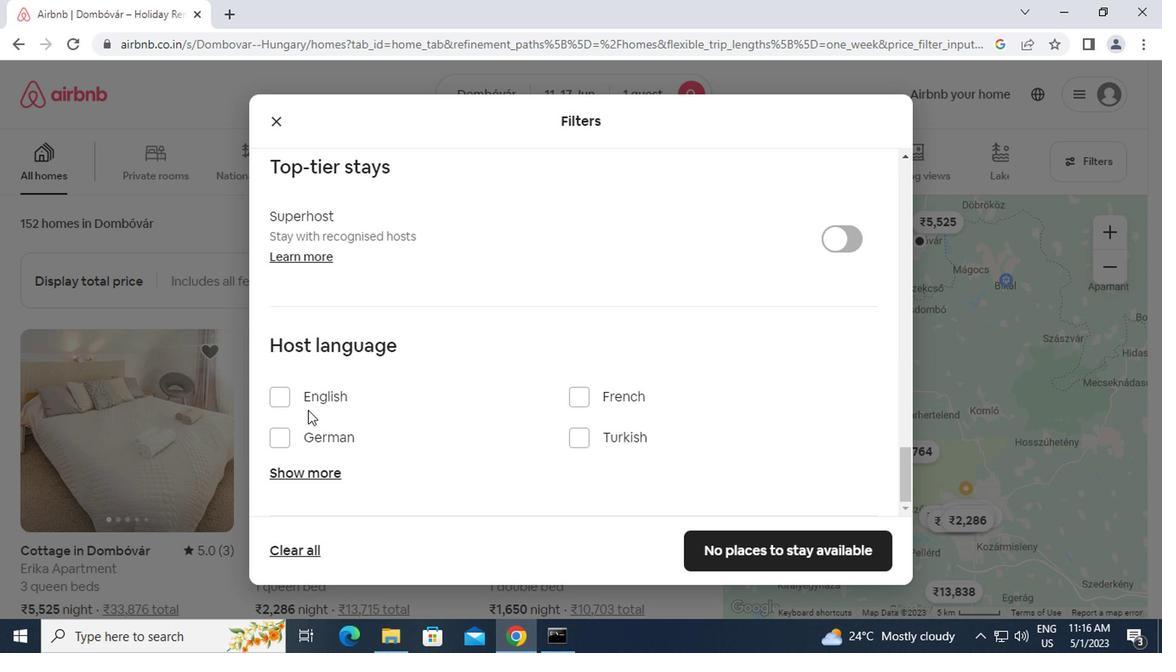 
Action: Mouse pressed left at (263, 399)
Screenshot: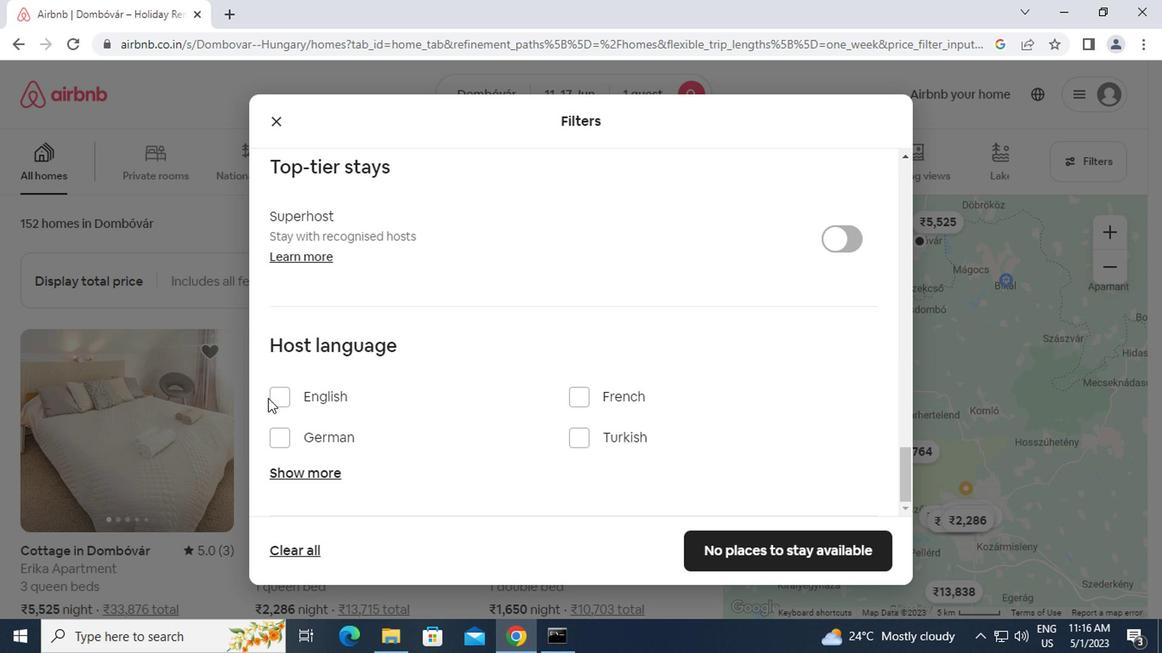 
Action: Mouse moved to (276, 398)
Screenshot: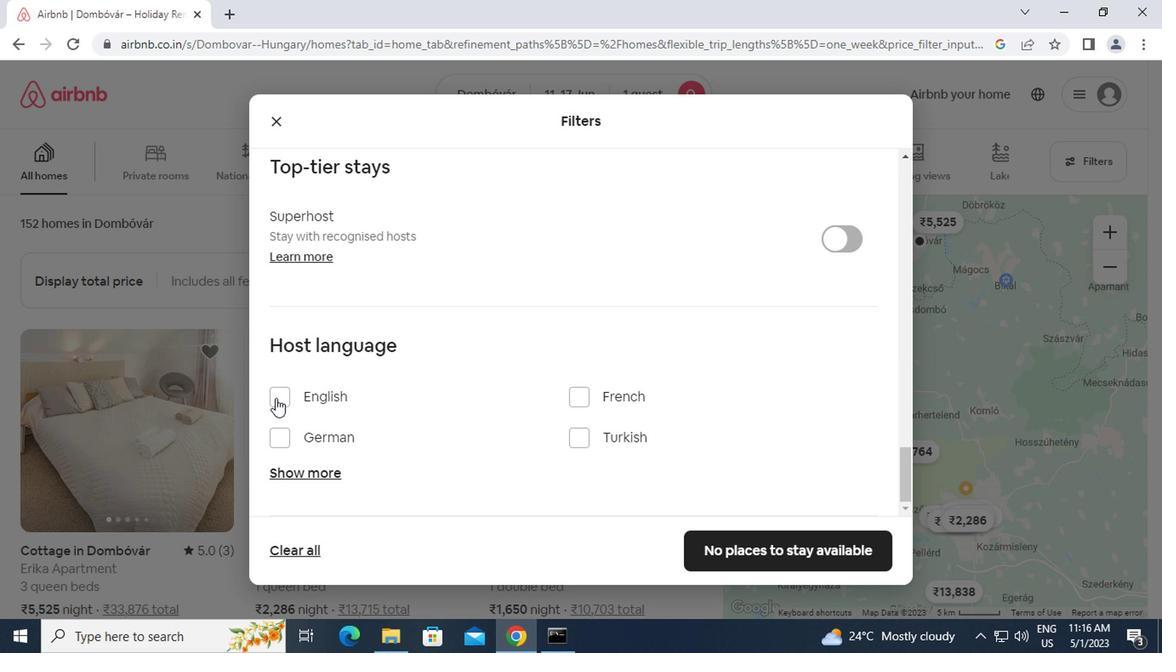 
Action: Mouse pressed left at (276, 398)
Screenshot: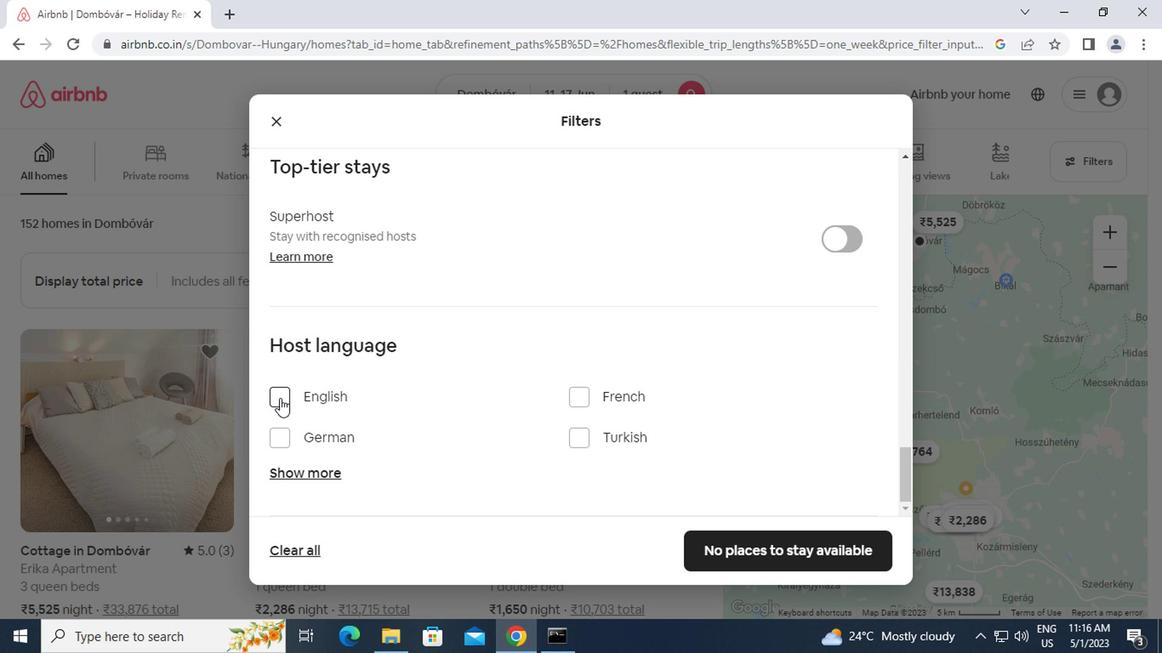 
Action: Mouse moved to (774, 553)
Screenshot: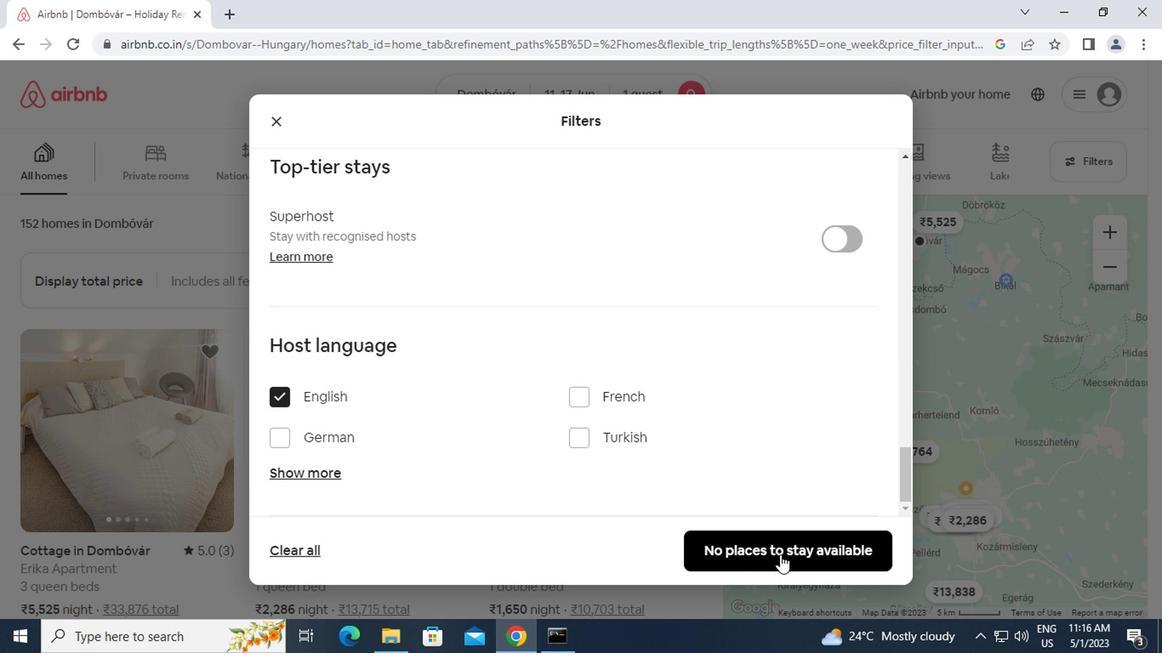 
Action: Mouse pressed left at (774, 553)
Screenshot: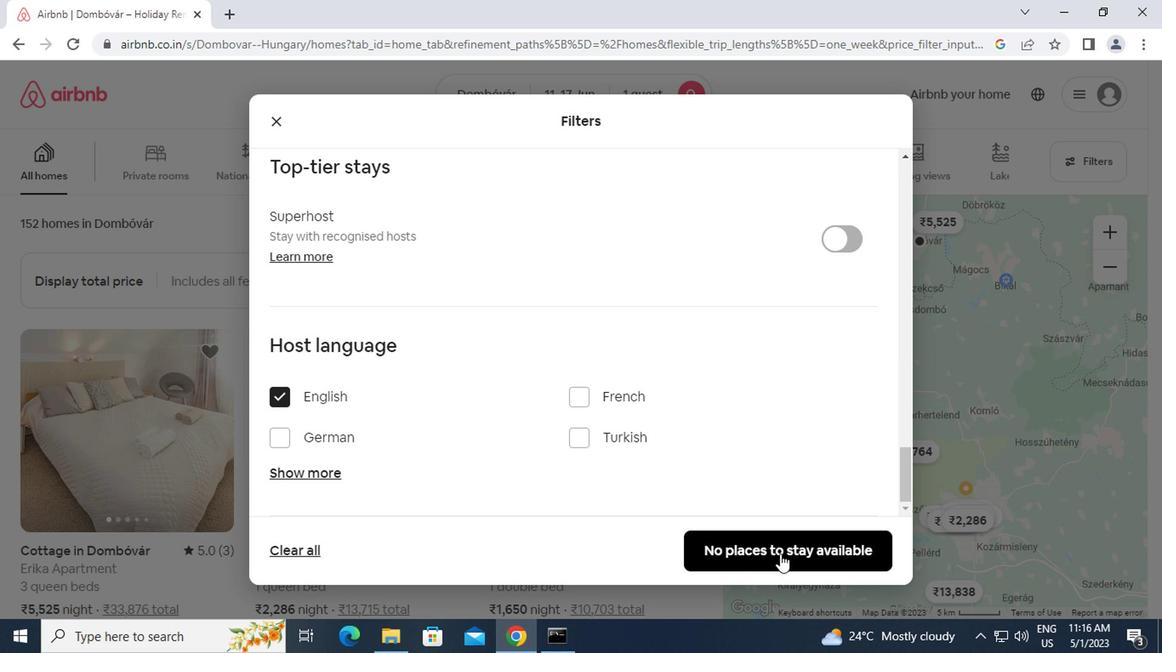 
